 Task: Find connections with filter location Chilmāri with filter topic #Successwith filter profile language English with filter current company Bharat Petroleum Corporation Limited with filter school Seth Jai Prakash Mukand Lal Institute of Engineering & Technology (JMIT) with filter industry Architecture and Planning with filter service category Email Marketing with filter keywords title Computer Animator
Action: Mouse moved to (491, 102)
Screenshot: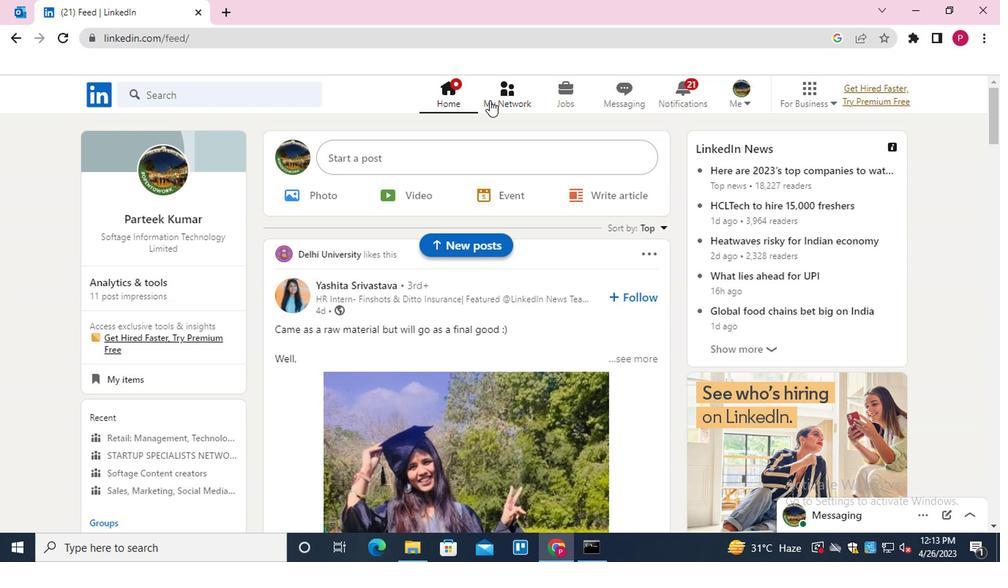 
Action: Mouse pressed left at (491, 102)
Screenshot: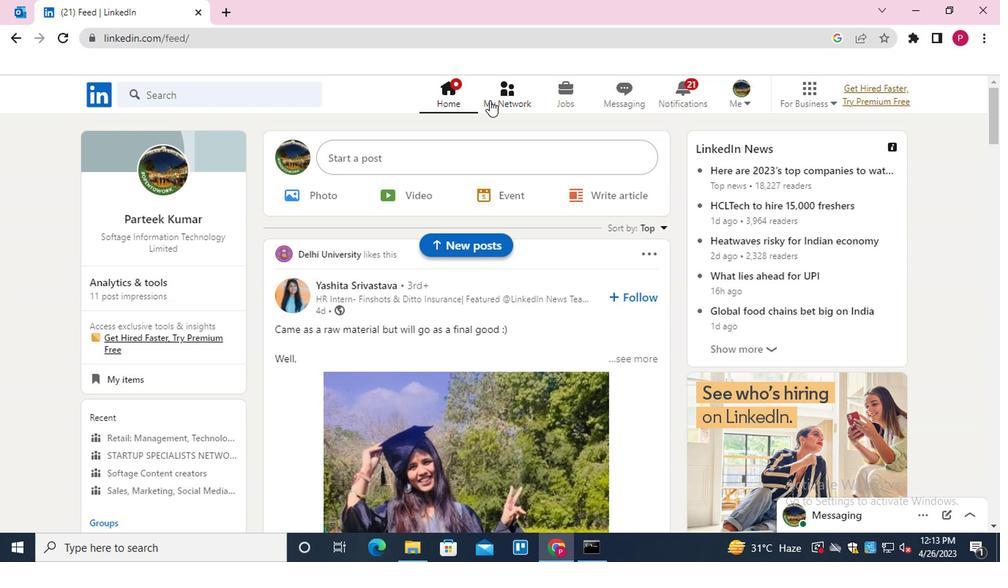 
Action: Mouse moved to (174, 177)
Screenshot: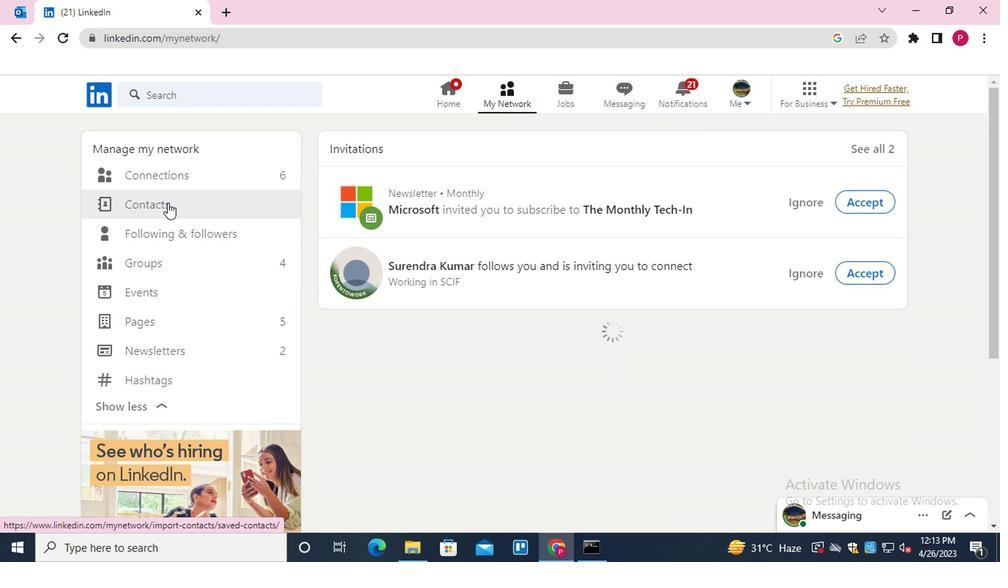 
Action: Mouse pressed left at (174, 177)
Screenshot: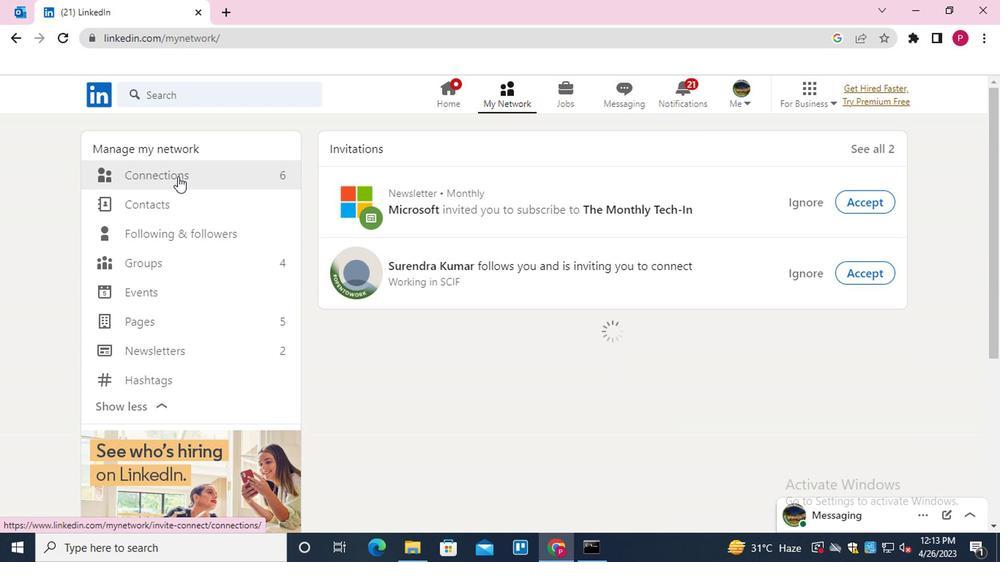 
Action: Mouse moved to (618, 176)
Screenshot: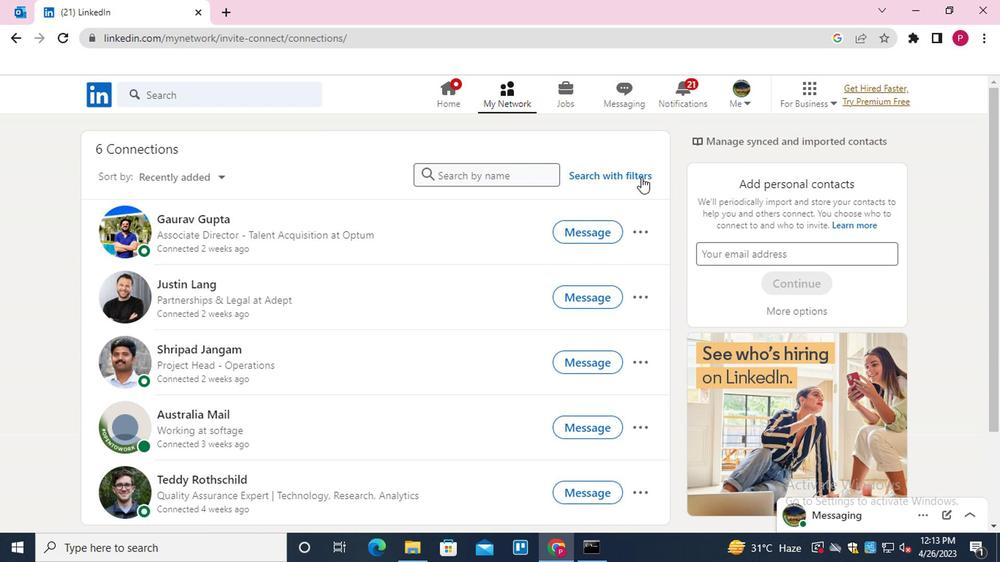 
Action: Mouse pressed left at (618, 176)
Screenshot: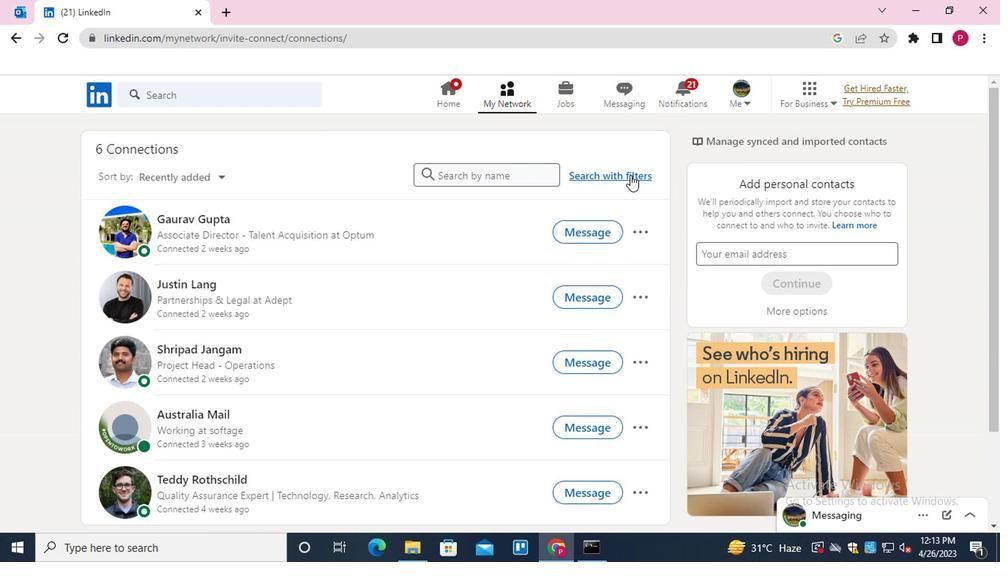 
Action: Mouse moved to (491, 140)
Screenshot: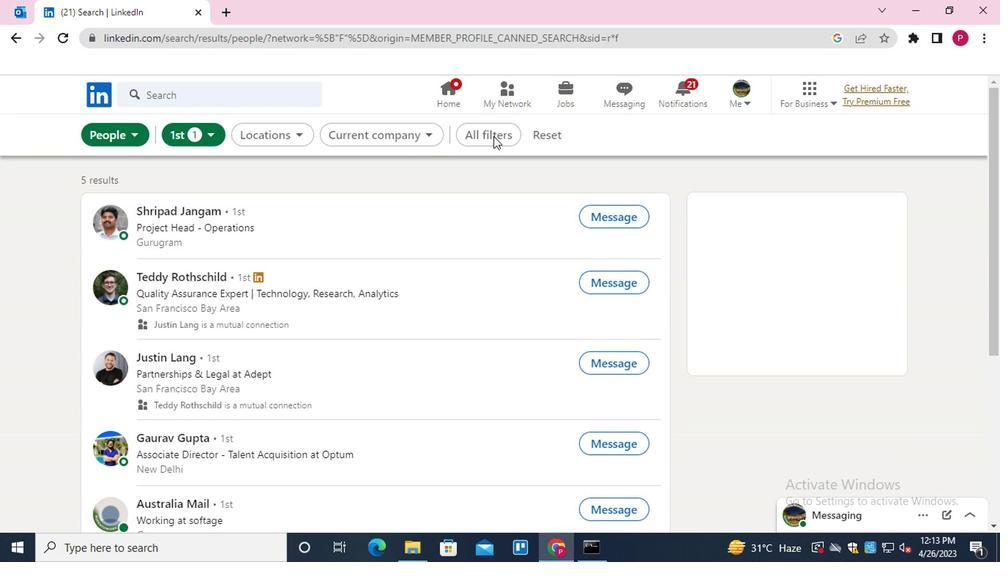 
Action: Mouse pressed left at (491, 140)
Screenshot: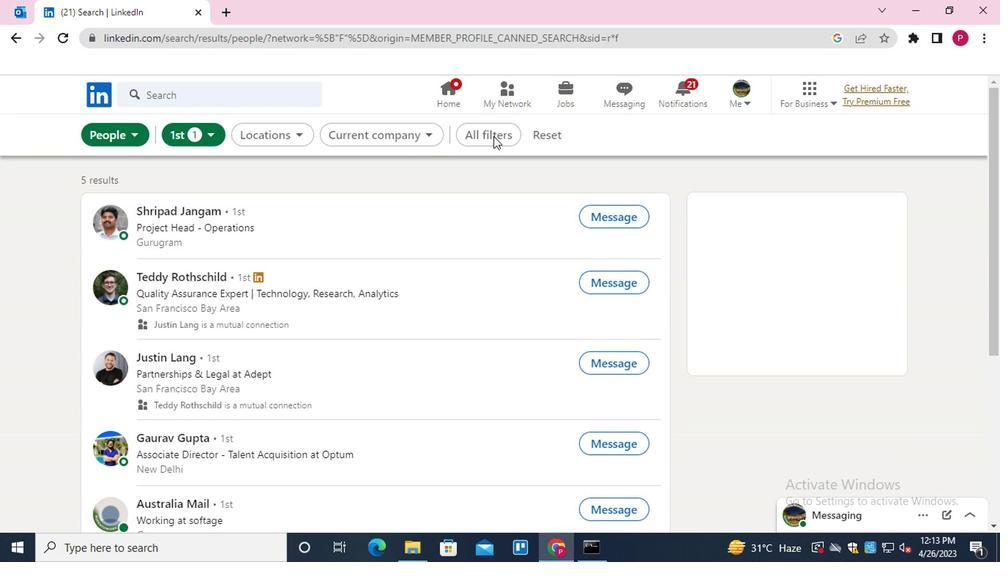 
Action: Mouse moved to (487, 138)
Screenshot: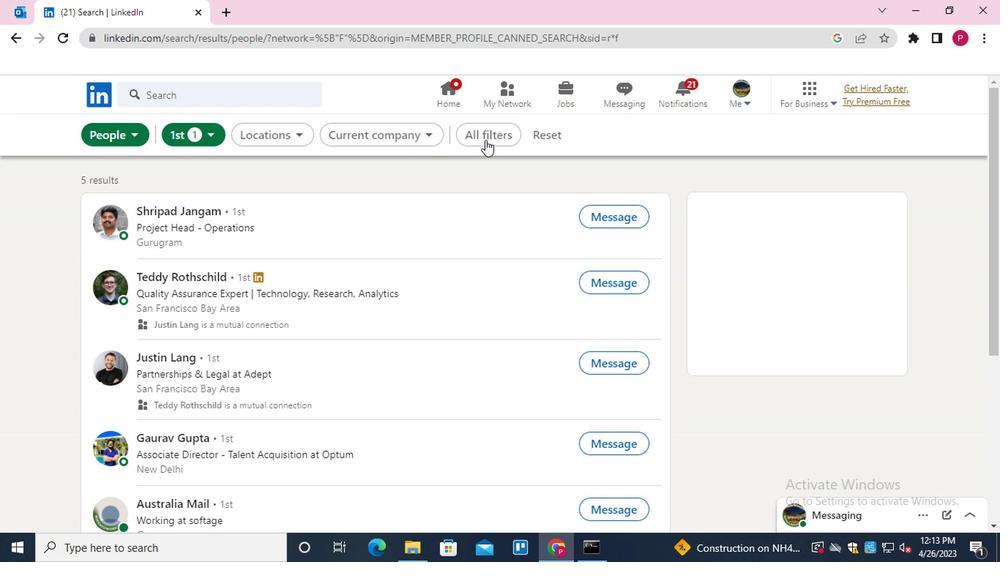 
Action: Mouse pressed left at (487, 138)
Screenshot: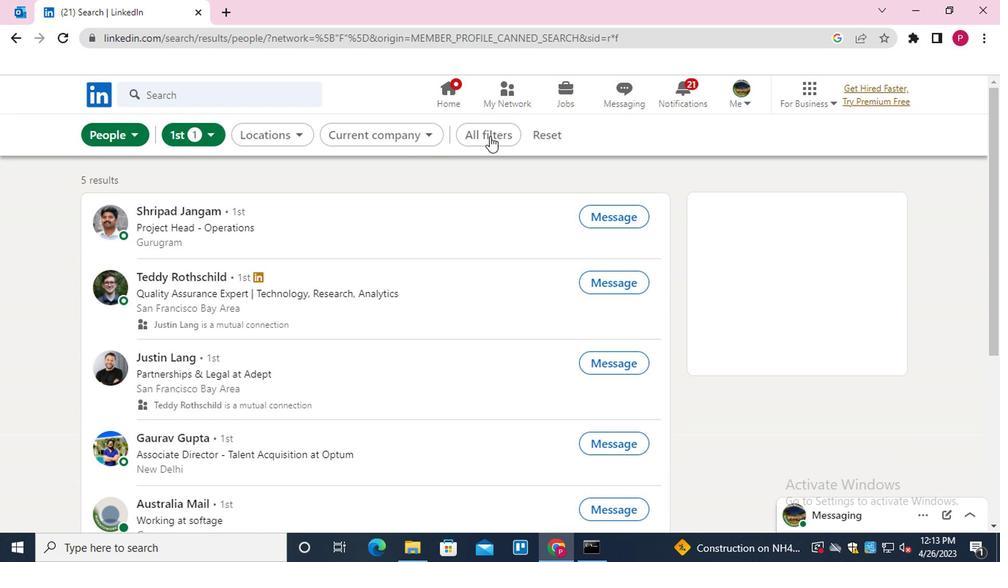 
Action: Mouse moved to (497, 135)
Screenshot: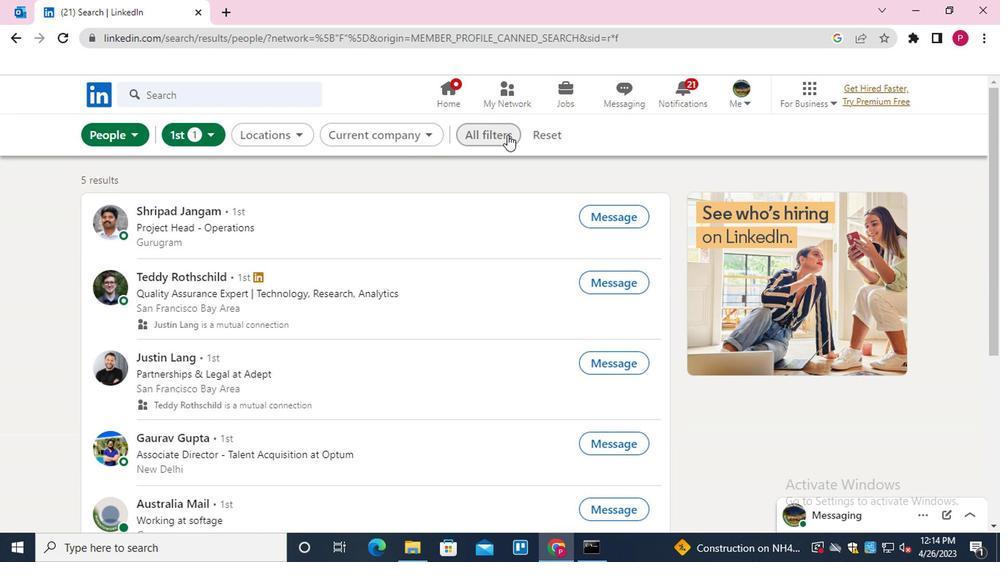 
Action: Mouse pressed left at (497, 135)
Screenshot: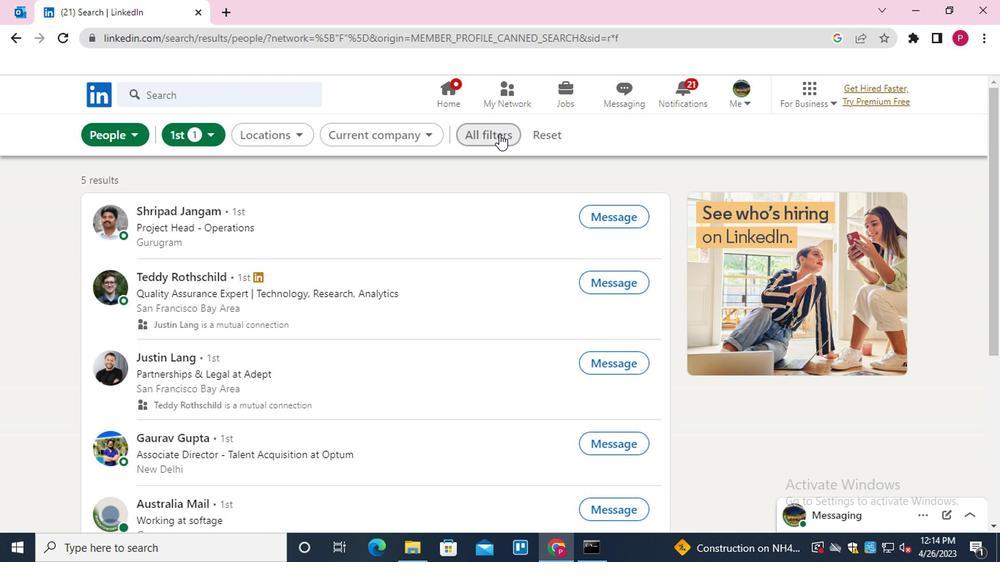 
Action: Mouse moved to (706, 274)
Screenshot: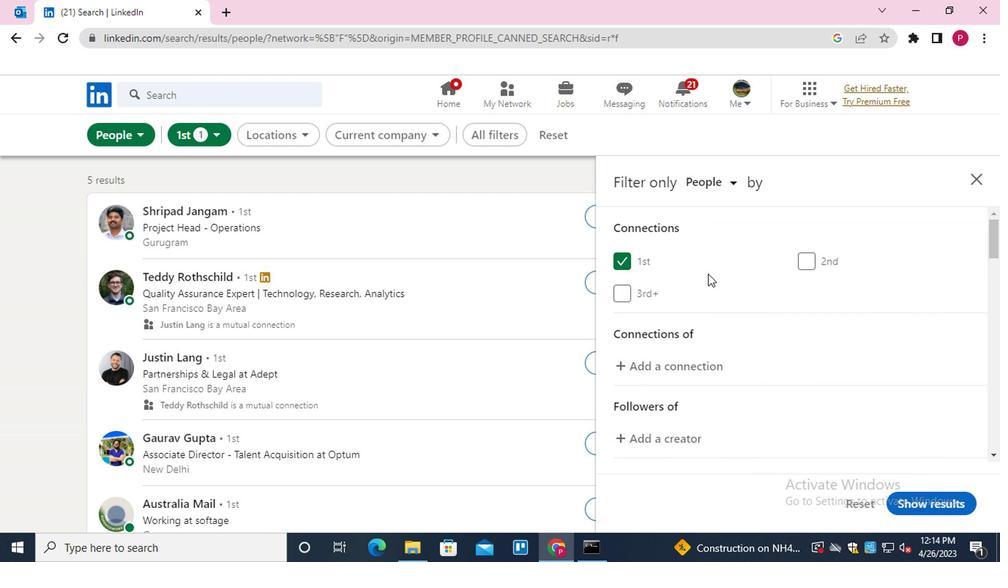 
Action: Mouse scrolled (706, 274) with delta (0, 0)
Screenshot: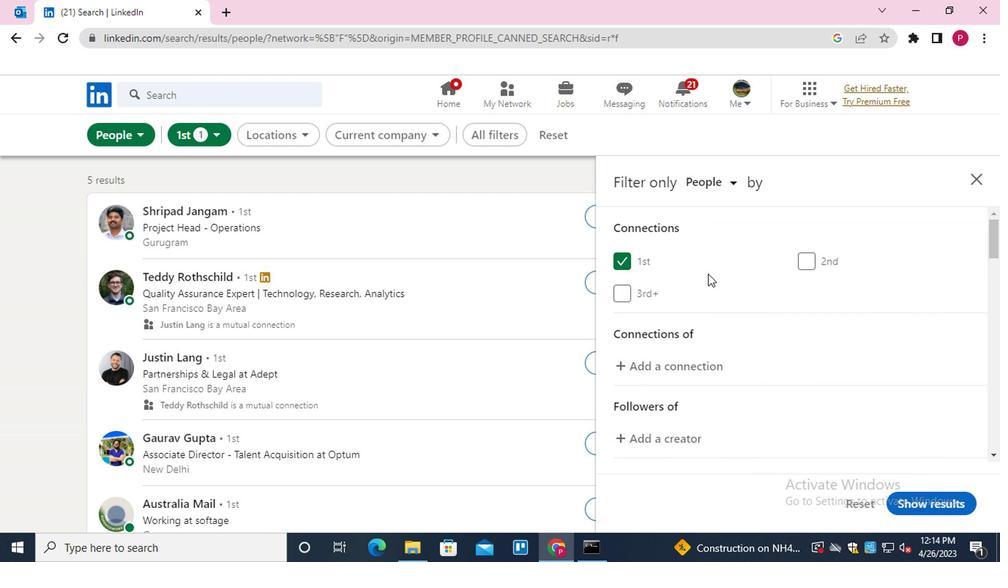 
Action: Mouse moved to (706, 275)
Screenshot: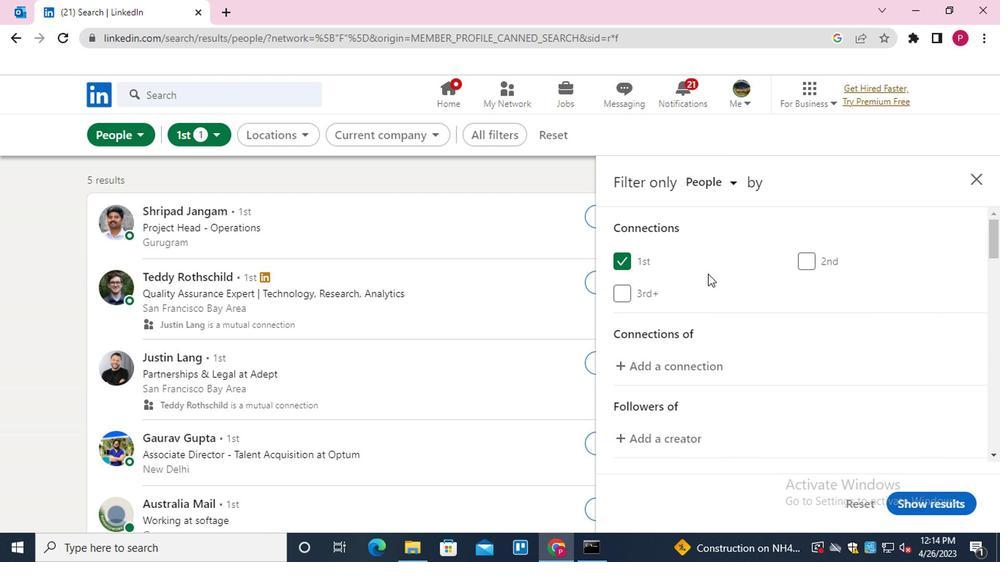 
Action: Mouse scrolled (706, 274) with delta (0, 0)
Screenshot: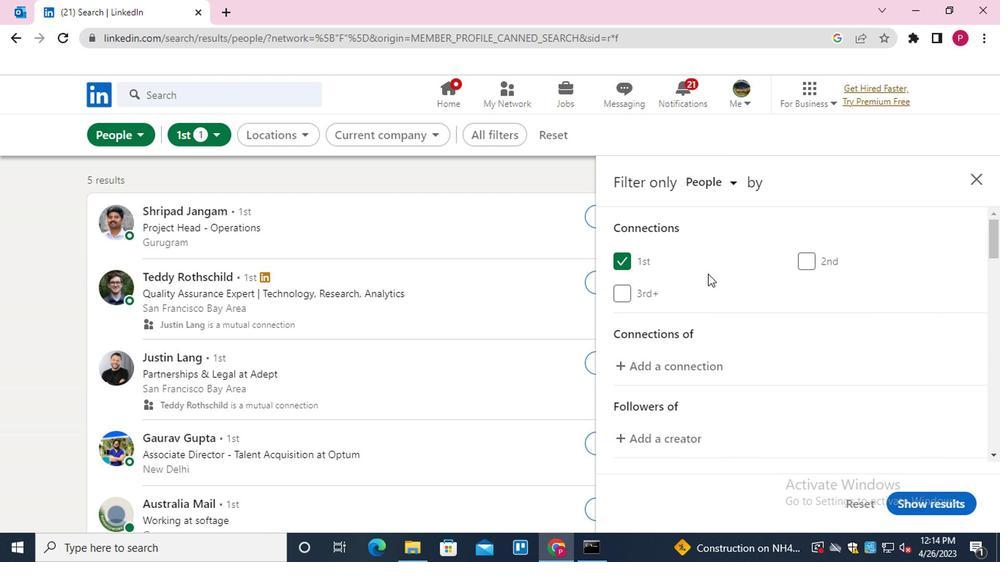 
Action: Mouse moved to (750, 357)
Screenshot: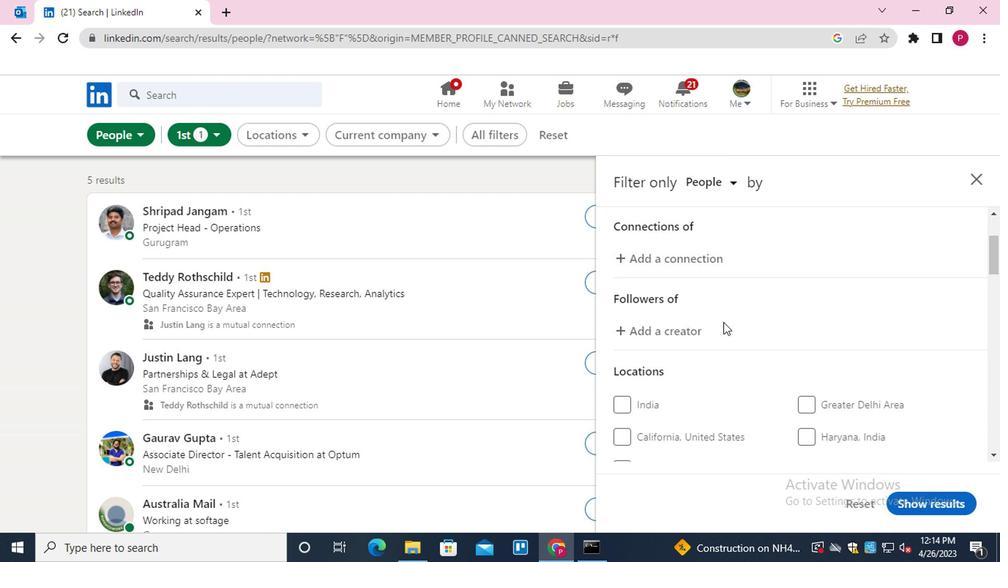 
Action: Mouse scrolled (750, 356) with delta (0, -1)
Screenshot: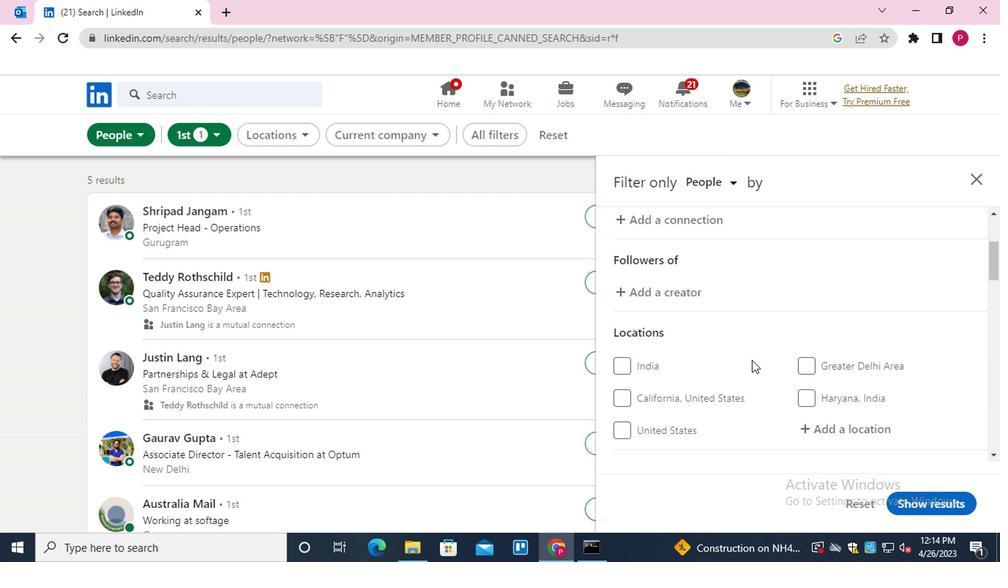 
Action: Mouse moved to (825, 354)
Screenshot: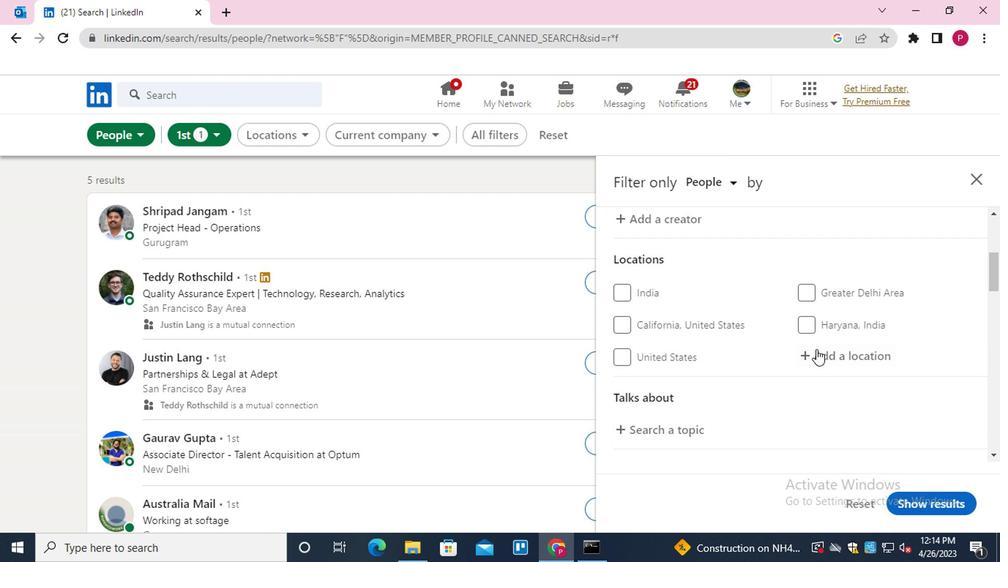 
Action: Mouse pressed left at (825, 354)
Screenshot: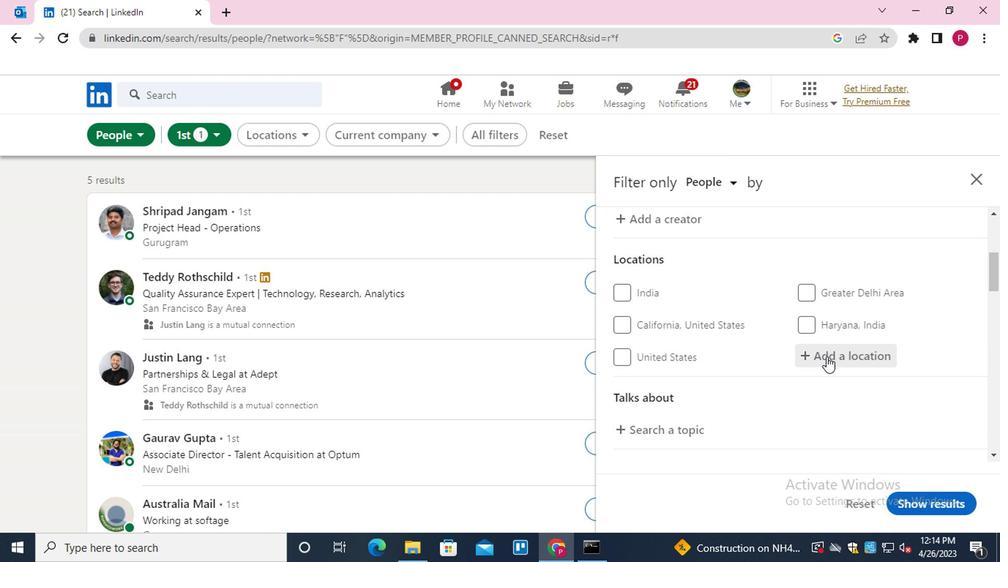 
Action: Key pressed <Key.shift>CHILMARI
Screenshot: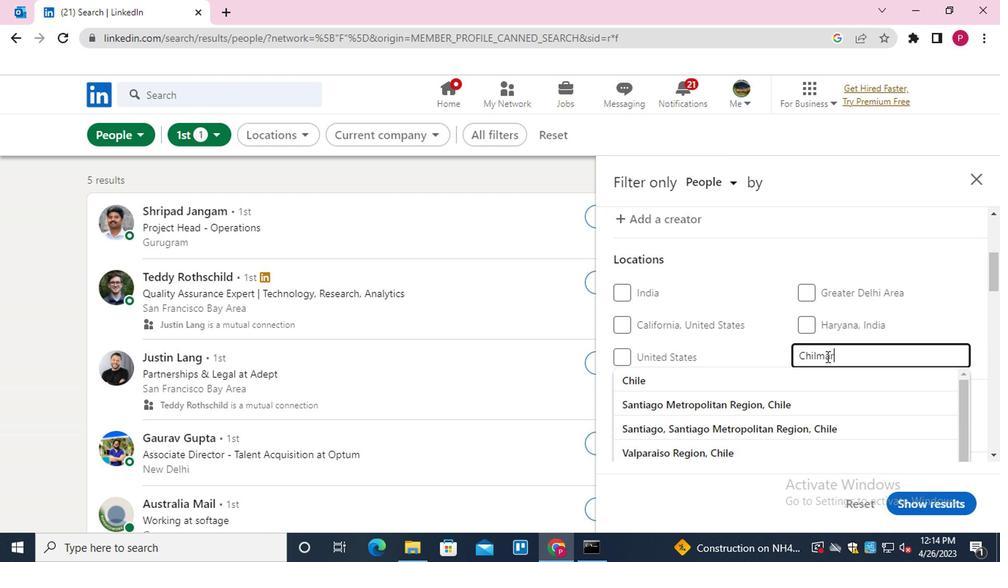 
Action: Mouse moved to (795, 390)
Screenshot: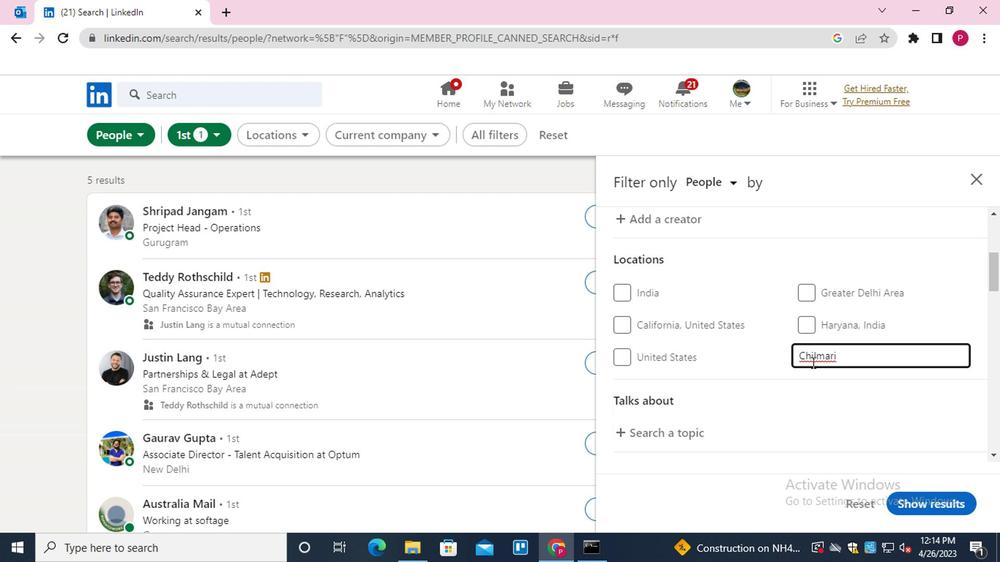 
Action: Mouse scrolled (795, 390) with delta (0, 0)
Screenshot: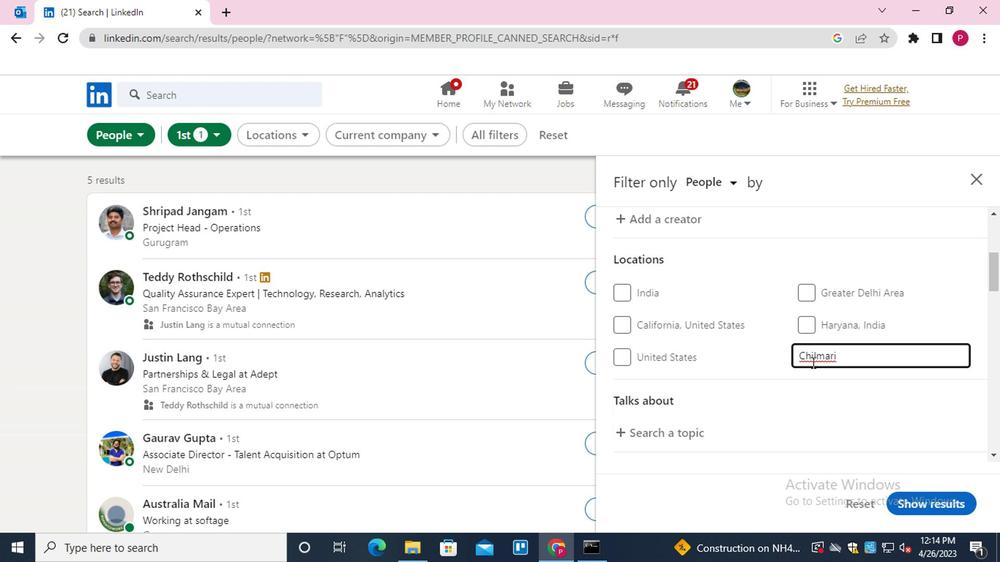 
Action: Mouse moved to (794, 392)
Screenshot: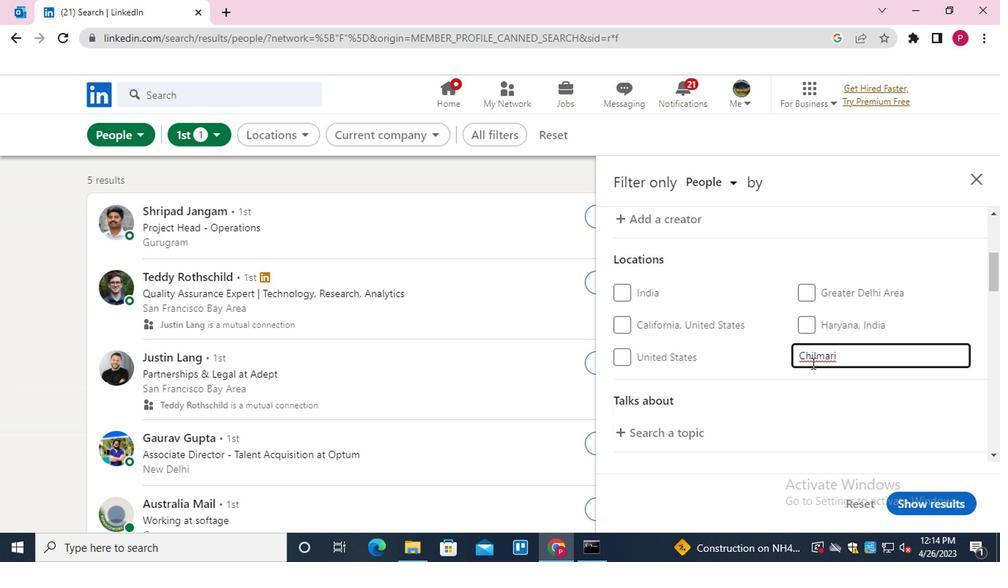 
Action: Mouse scrolled (794, 392) with delta (0, 0)
Screenshot: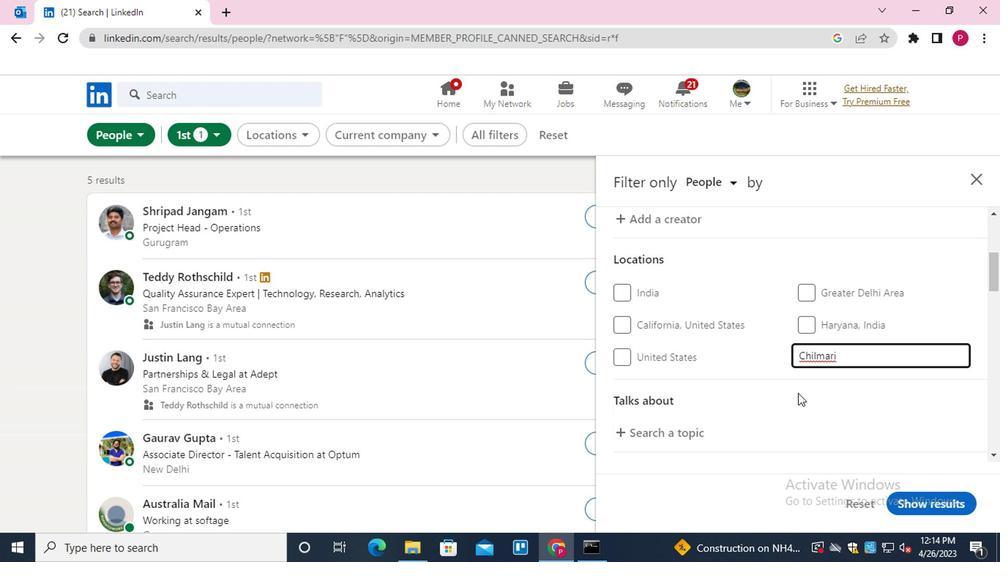 
Action: Mouse moved to (687, 289)
Screenshot: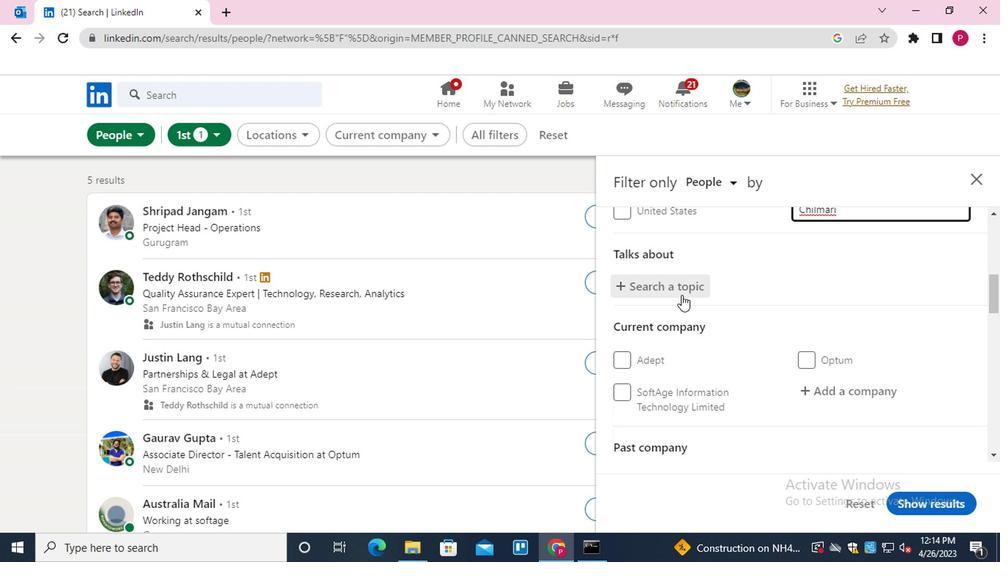 
Action: Mouse pressed left at (687, 289)
Screenshot: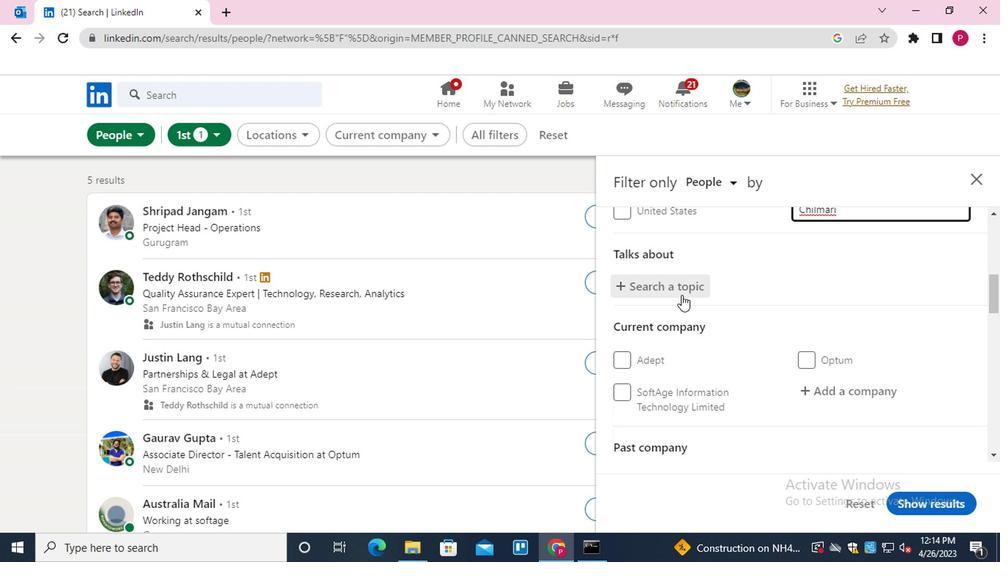 
Action: Key pressed SUCESS<Key.down><Key.down><Key.down><Key.down><Key.enter>
Screenshot: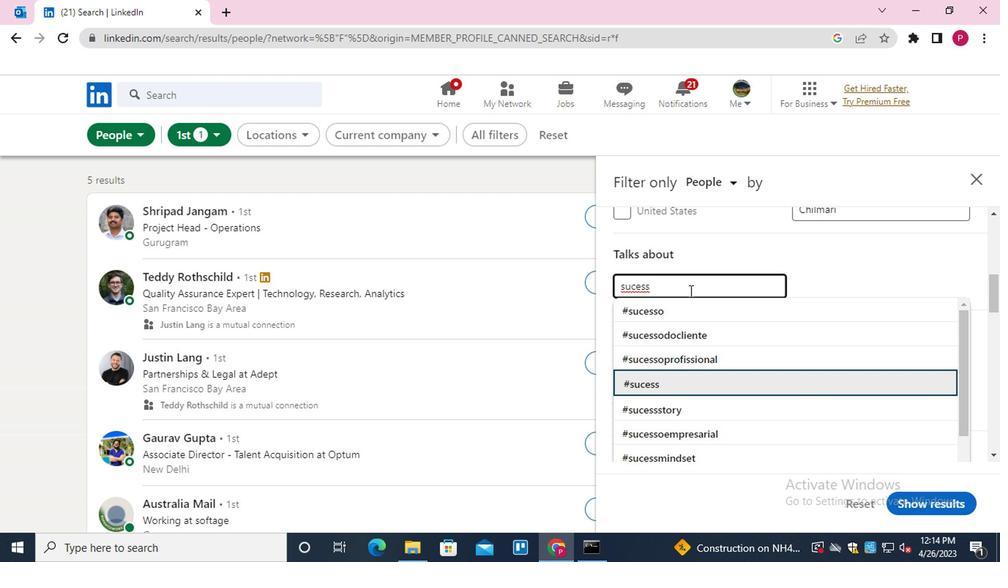 
Action: Mouse scrolled (687, 288) with delta (0, -1)
Screenshot: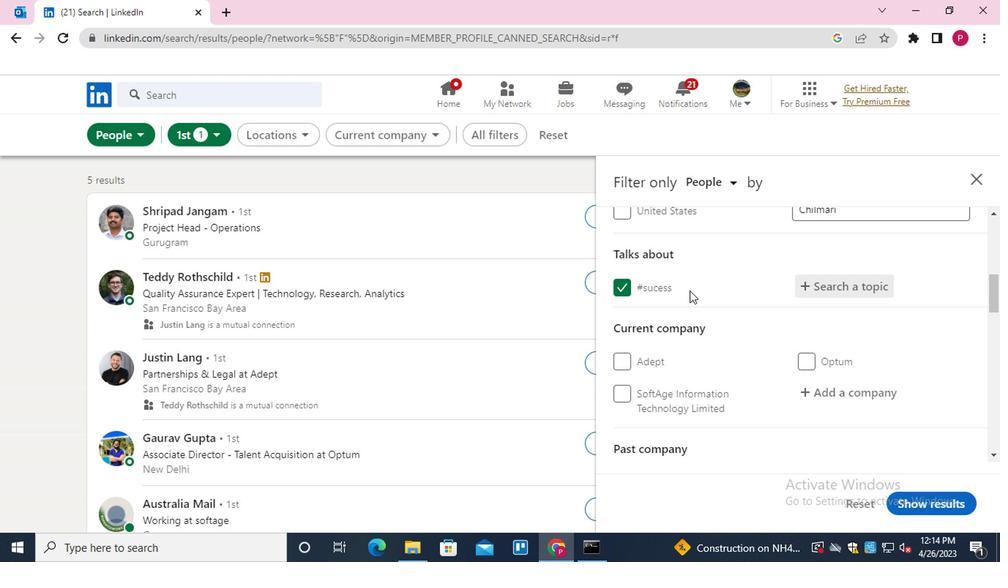 
Action: Mouse scrolled (687, 288) with delta (0, -1)
Screenshot: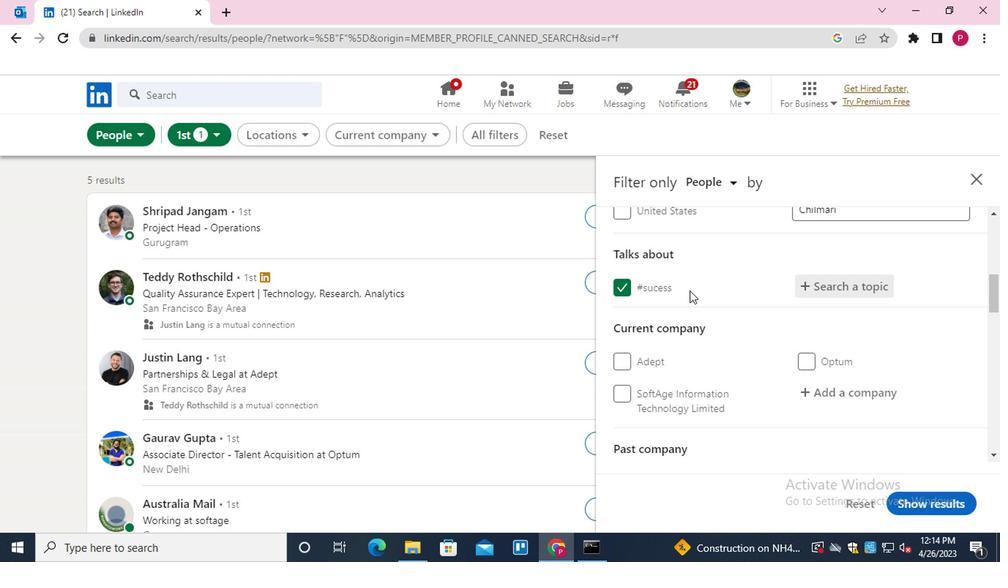 
Action: Mouse moved to (836, 247)
Screenshot: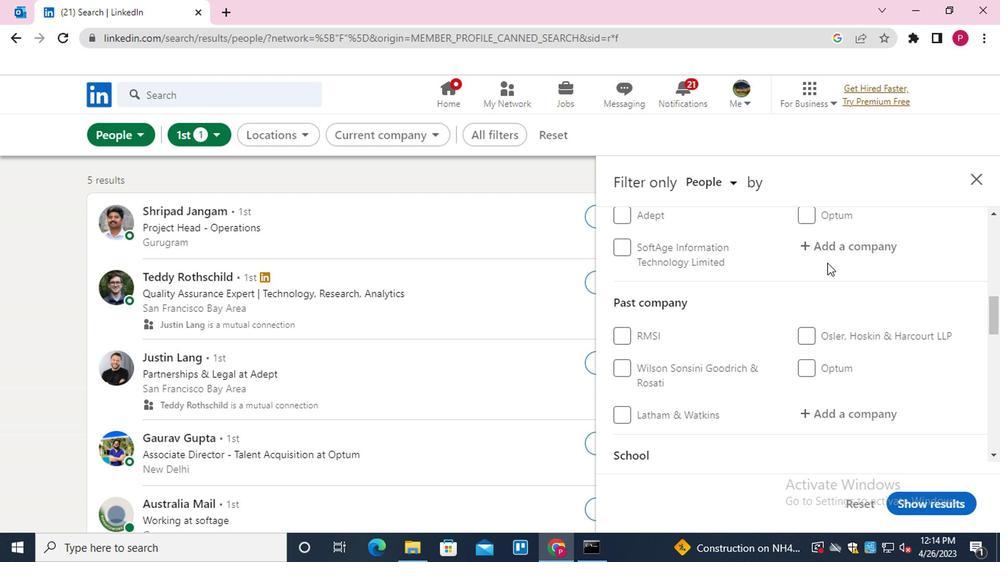 
Action: Mouse pressed left at (836, 247)
Screenshot: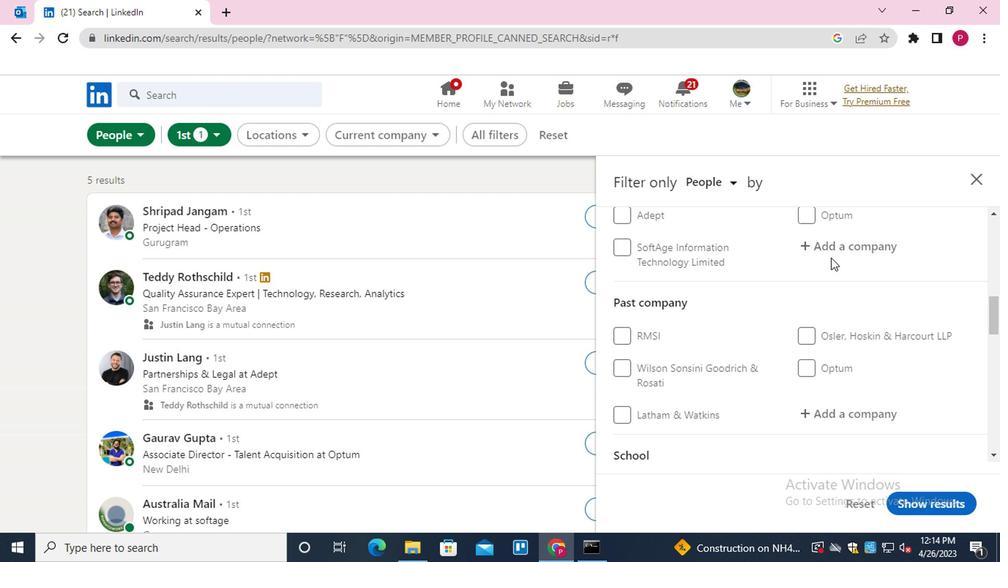 
Action: Key pressed <Key.shift>BHARAT<Key.space><Key.shift>PE<Key.down><Key.enter>
Screenshot: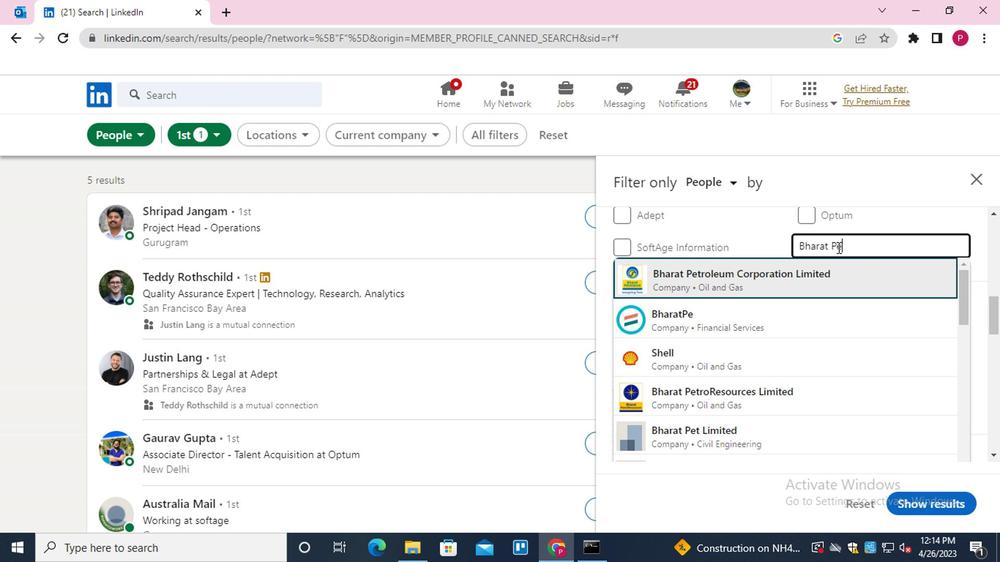 
Action: Mouse moved to (777, 292)
Screenshot: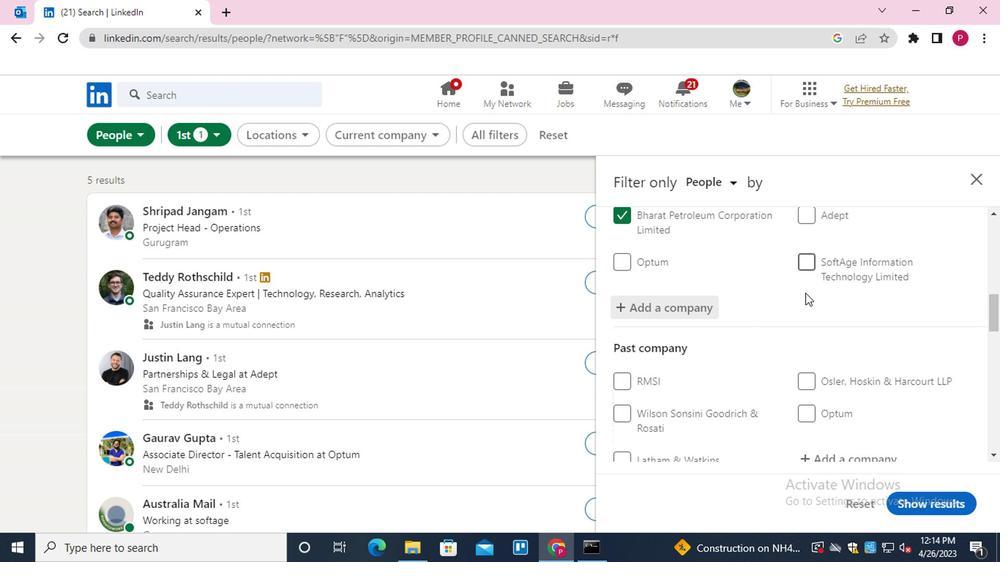 
Action: Mouse scrolled (777, 291) with delta (0, 0)
Screenshot: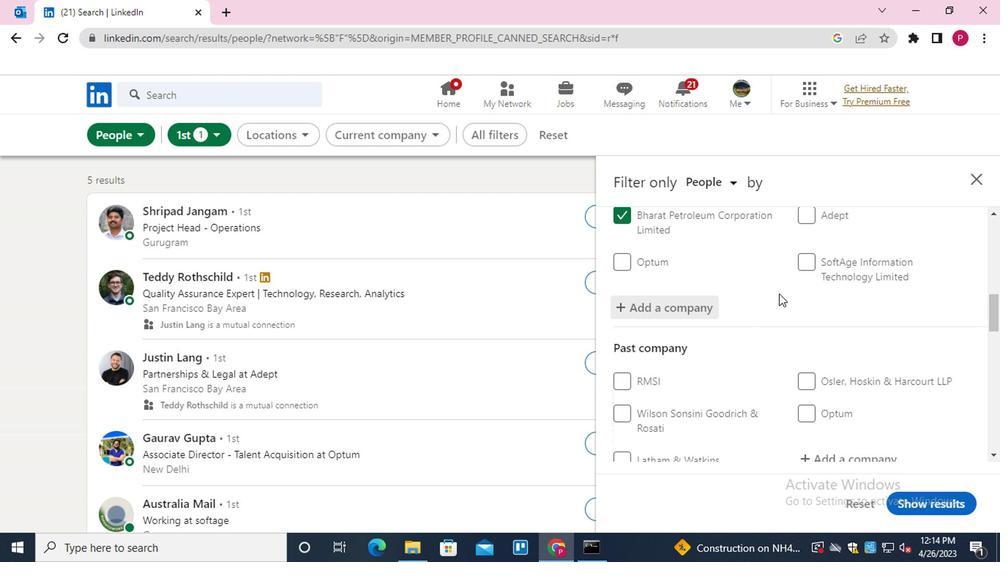 
Action: Mouse scrolled (777, 291) with delta (0, 0)
Screenshot: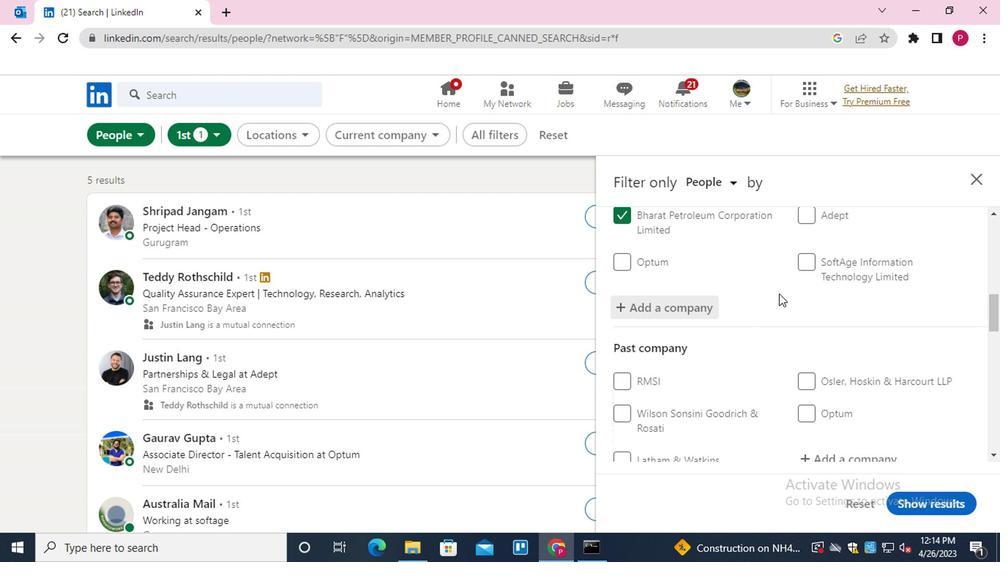 
Action: Mouse scrolled (777, 291) with delta (0, 0)
Screenshot: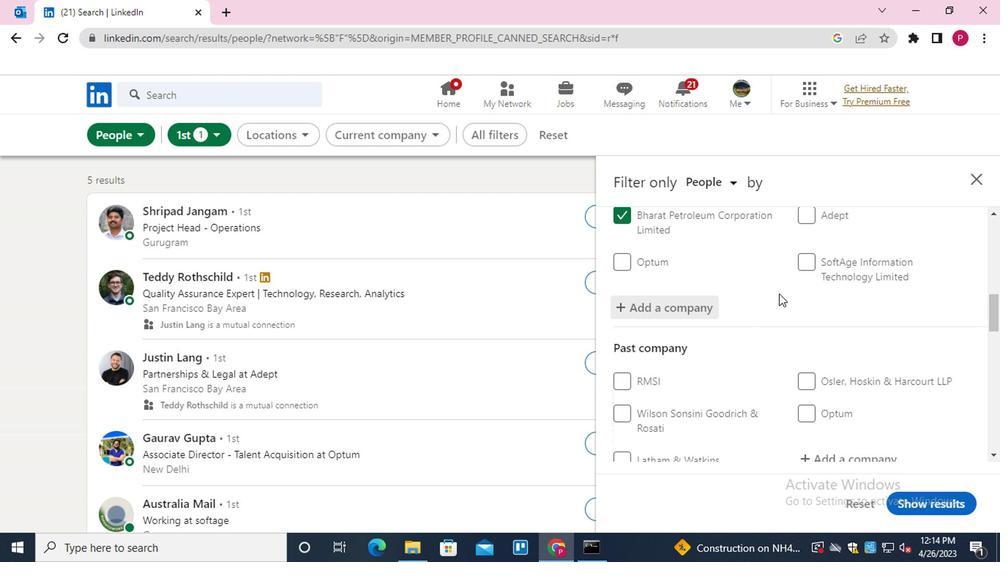 
Action: Mouse scrolled (777, 291) with delta (0, 0)
Screenshot: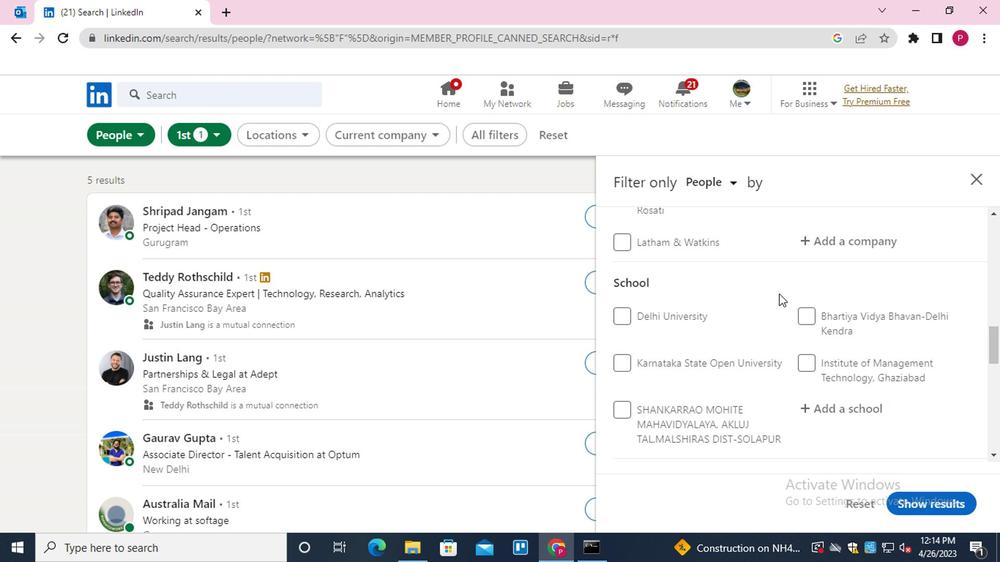 
Action: Mouse scrolled (777, 291) with delta (0, 0)
Screenshot: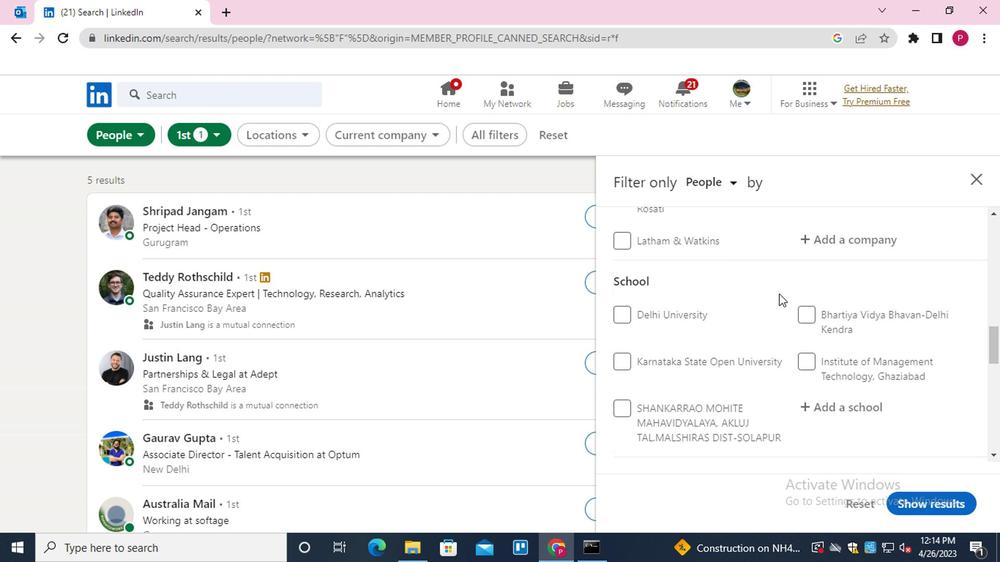 
Action: Mouse moved to (829, 265)
Screenshot: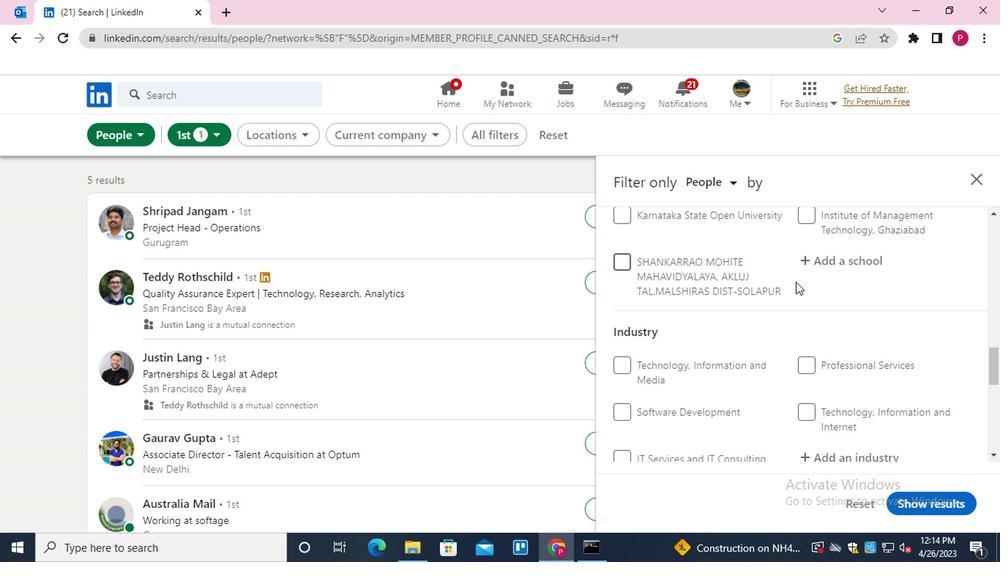 
Action: Mouse pressed left at (829, 265)
Screenshot: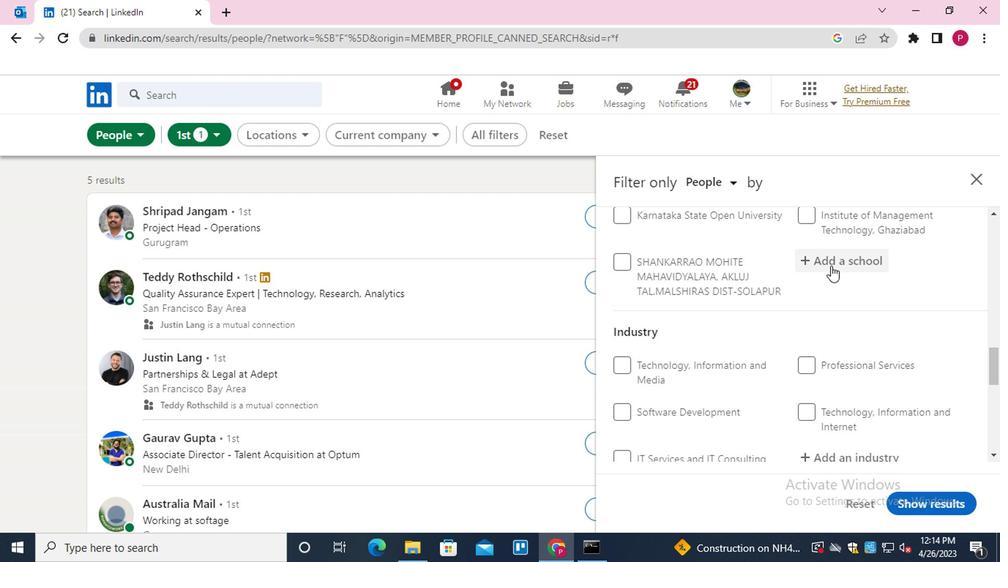 
Action: Key pressed <Key.shift>SETH<Key.space>
Screenshot: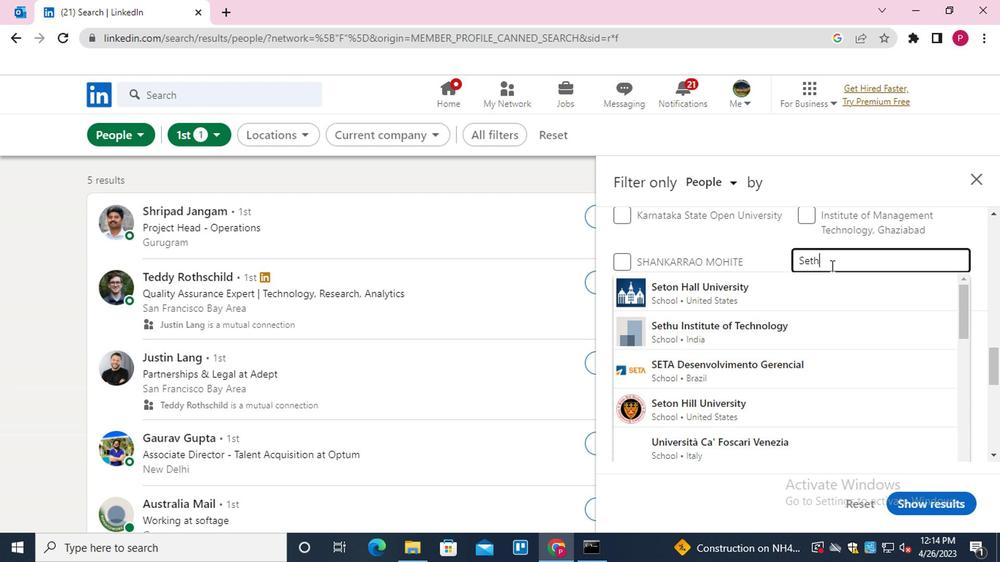 
Action: Mouse moved to (799, 341)
Screenshot: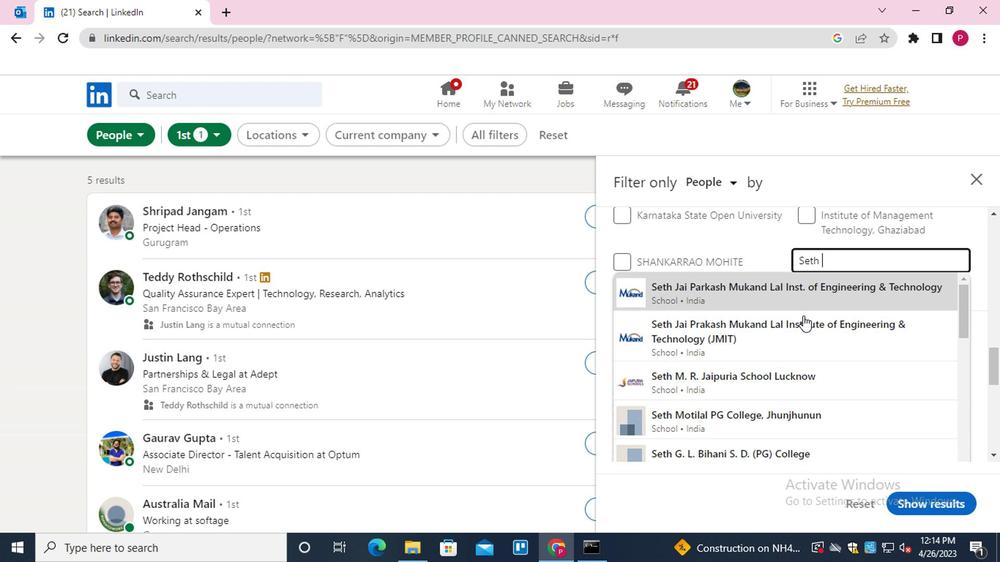 
Action: Mouse pressed left at (799, 341)
Screenshot: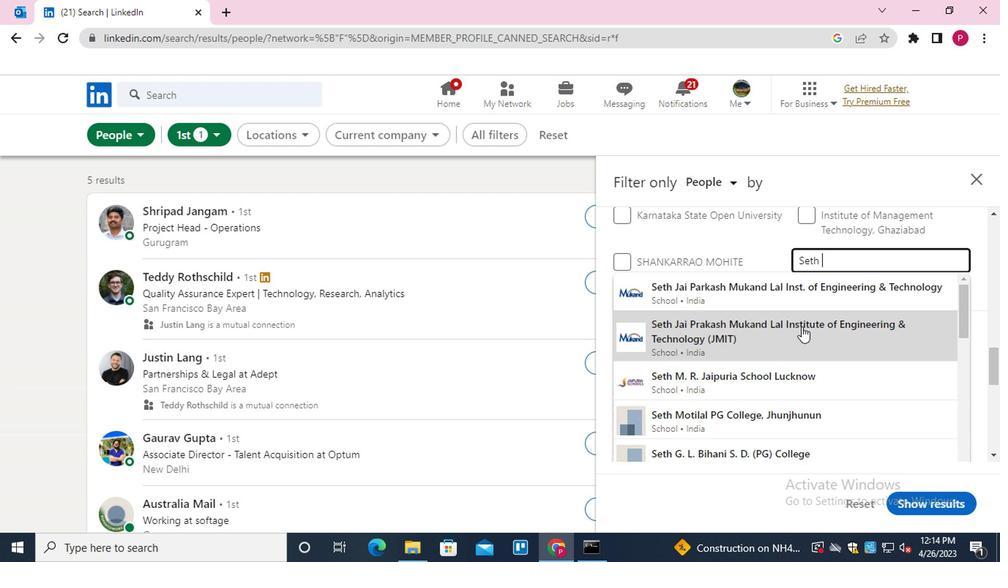 
Action: Mouse moved to (767, 322)
Screenshot: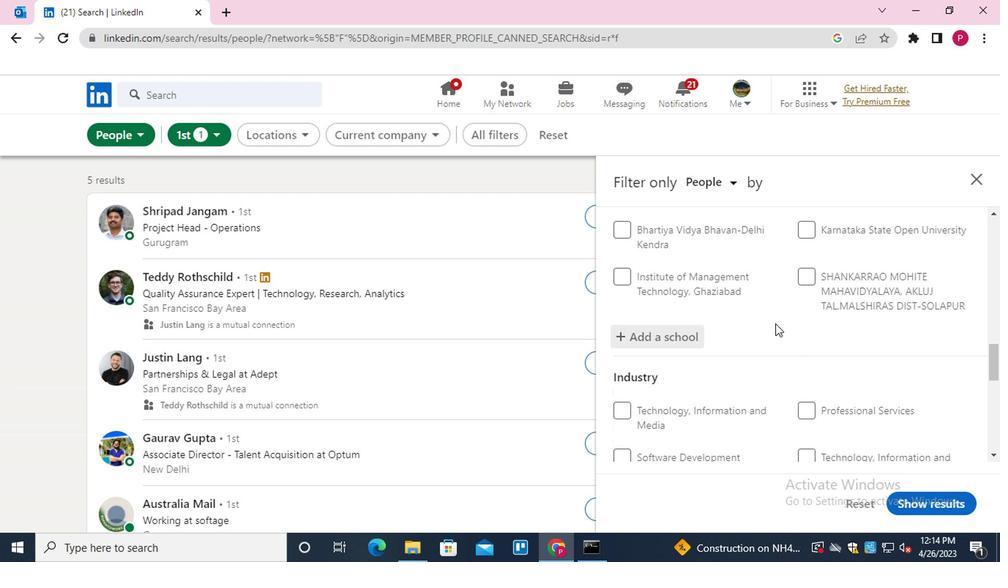 
Action: Mouse scrolled (767, 321) with delta (0, 0)
Screenshot: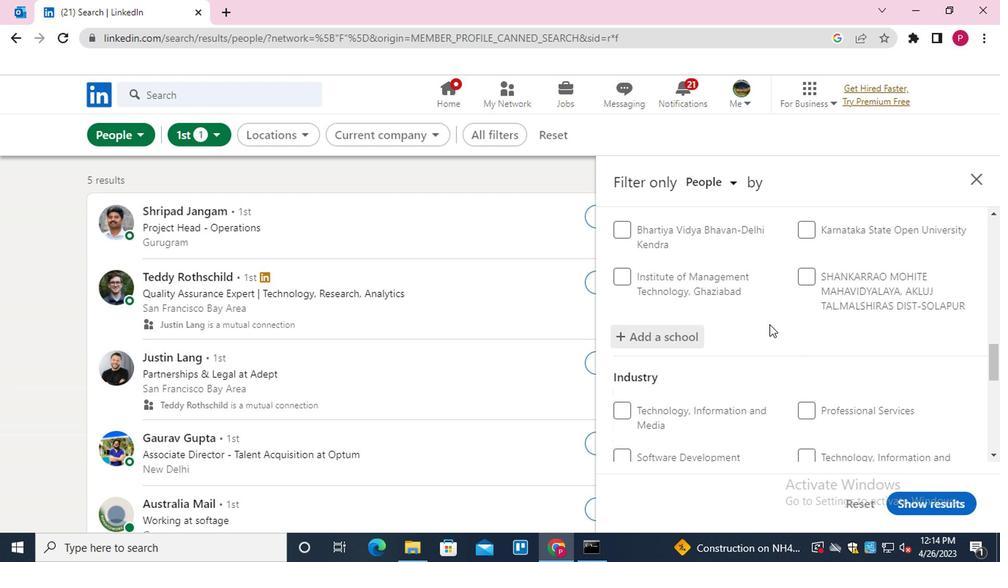
Action: Mouse moved to (849, 389)
Screenshot: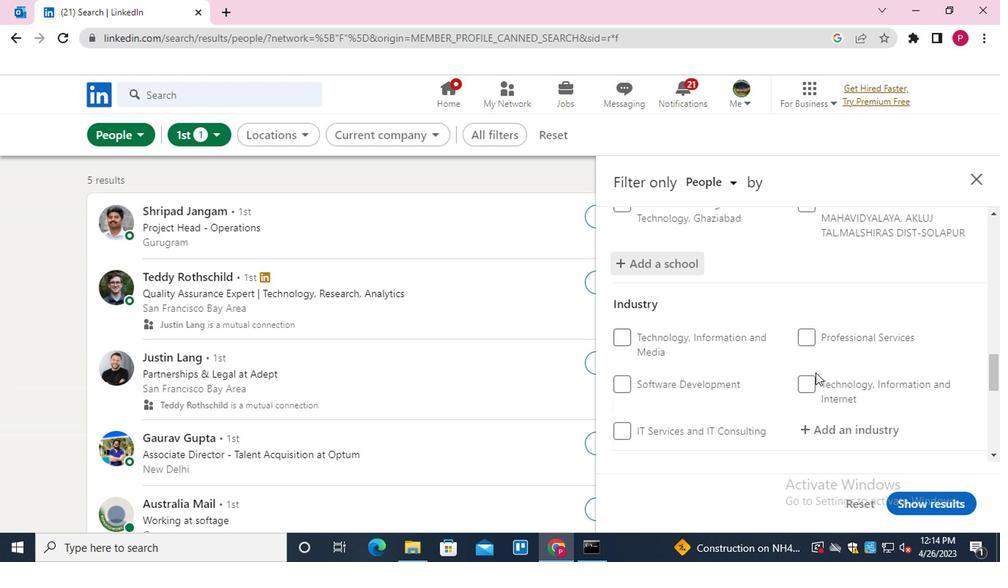 
Action: Mouse scrolled (849, 388) with delta (0, 0)
Screenshot: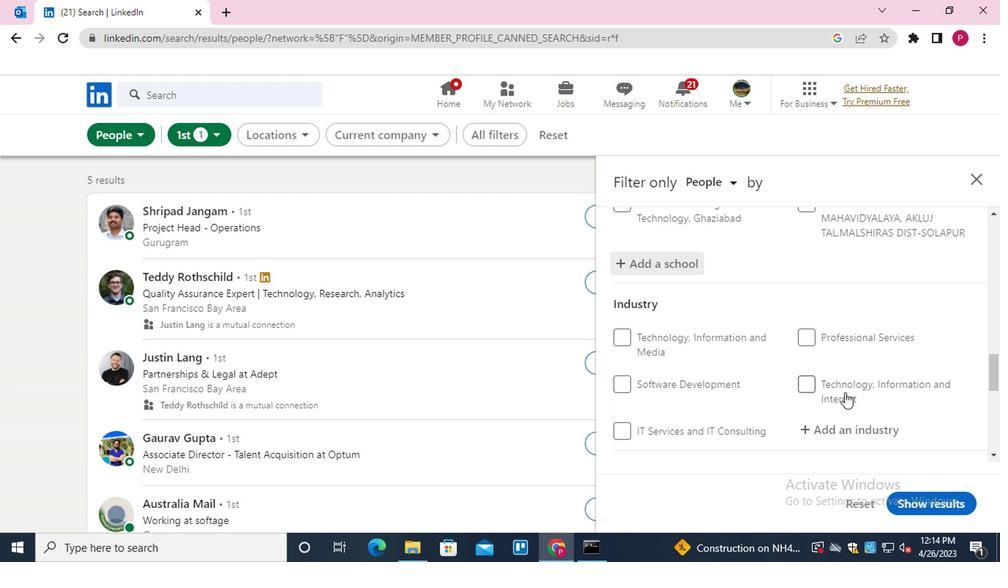 
Action: Mouse scrolled (849, 388) with delta (0, 0)
Screenshot: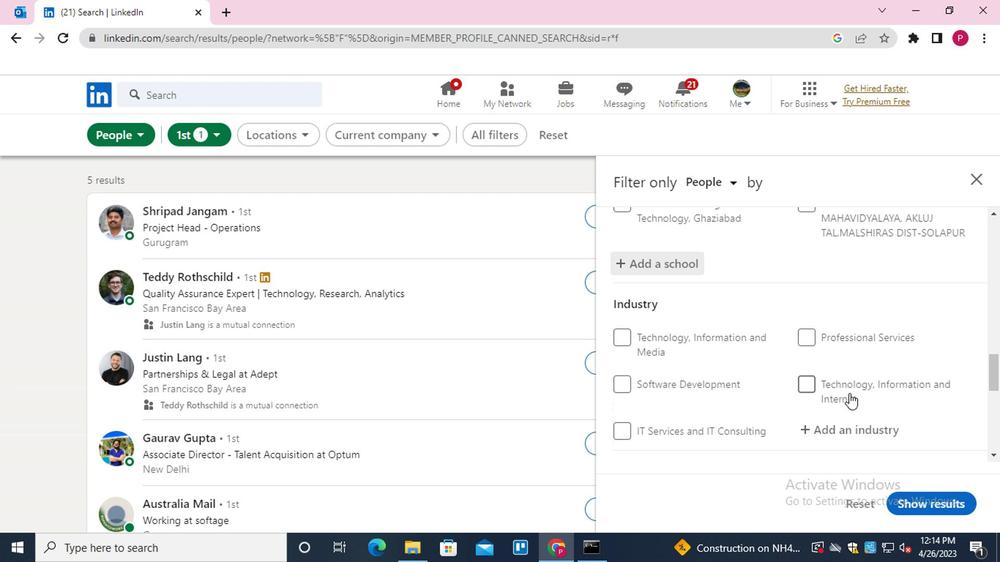 
Action: Mouse moved to (861, 284)
Screenshot: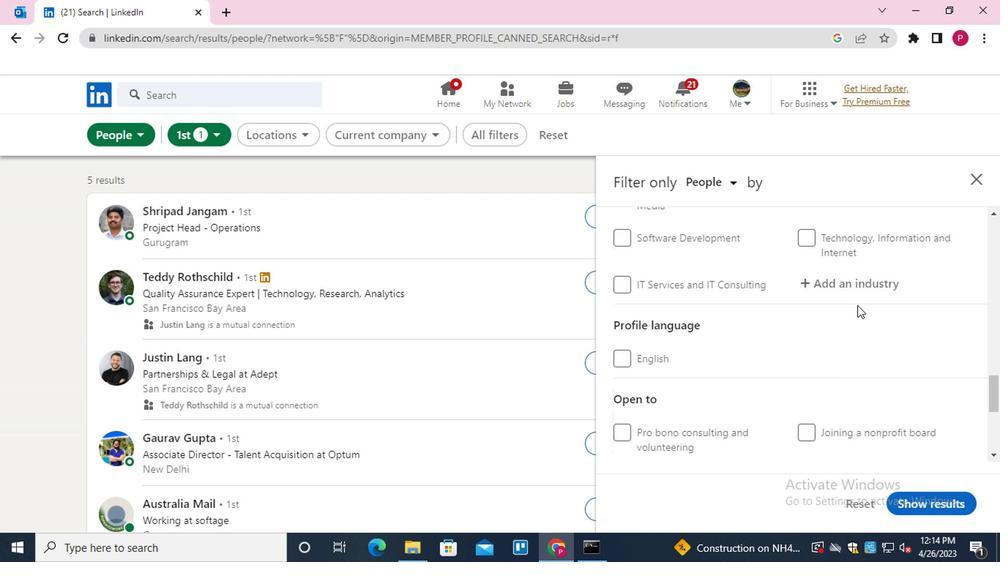 
Action: Mouse pressed left at (861, 284)
Screenshot: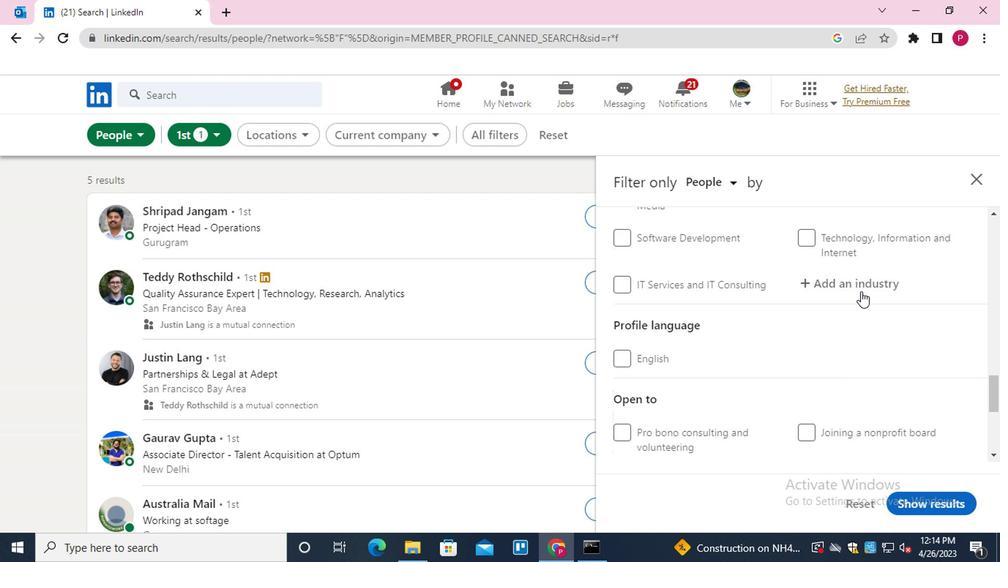 
Action: Key pressed <Key.shift>ARCHIT<Key.down><Key.enter>
Screenshot: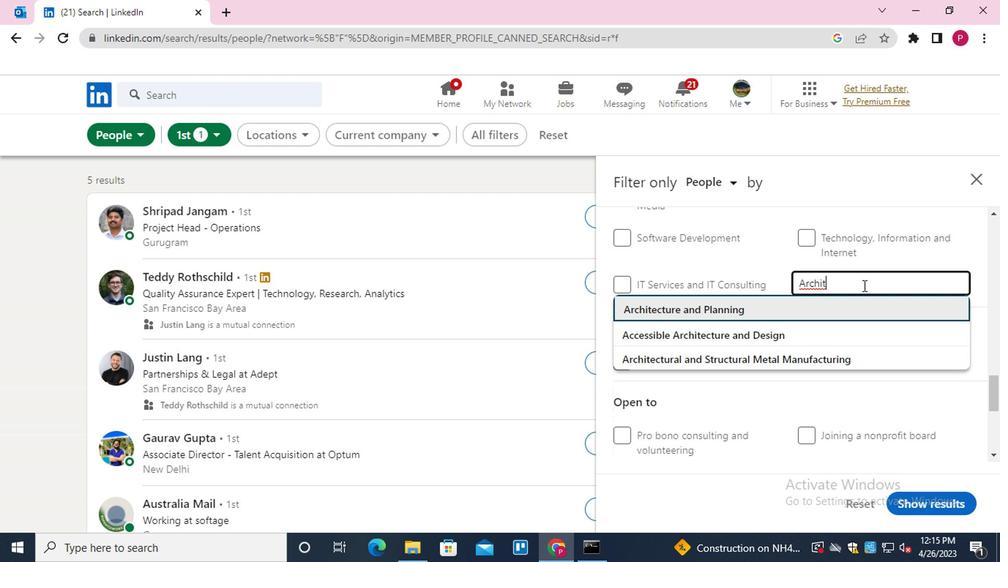 
Action: Mouse moved to (863, 290)
Screenshot: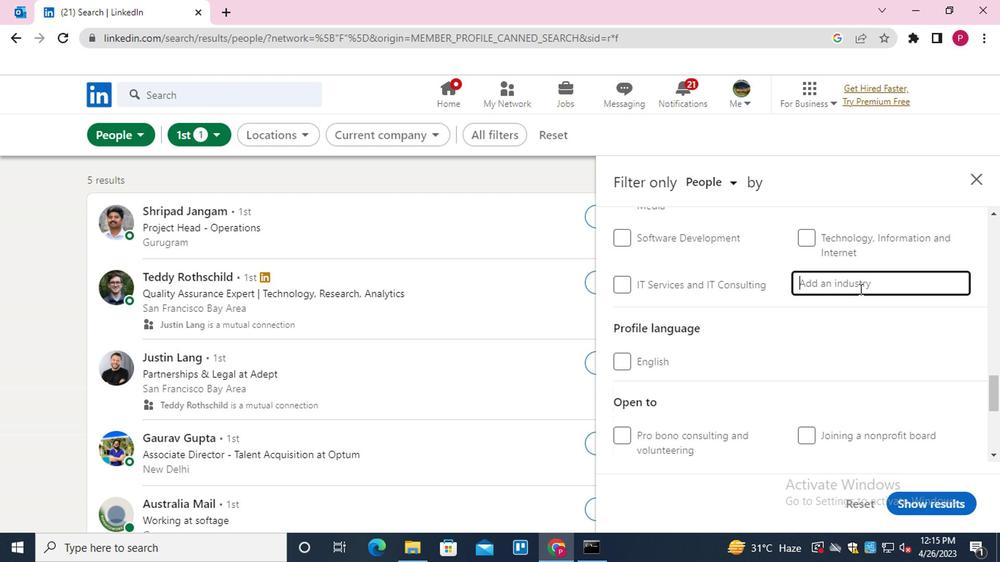 
Action: Mouse scrolled (863, 289) with delta (0, 0)
Screenshot: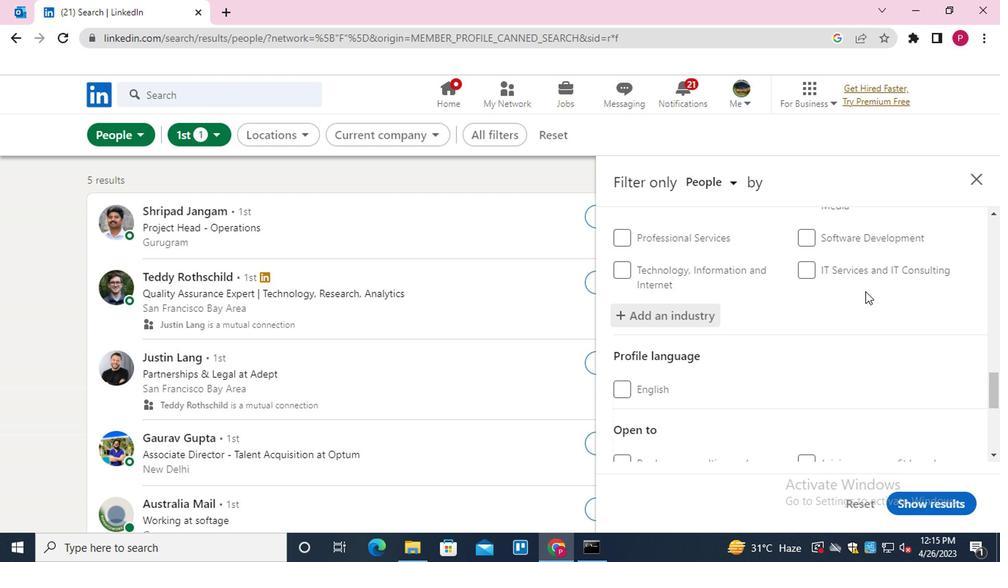
Action: Mouse scrolled (863, 289) with delta (0, 0)
Screenshot: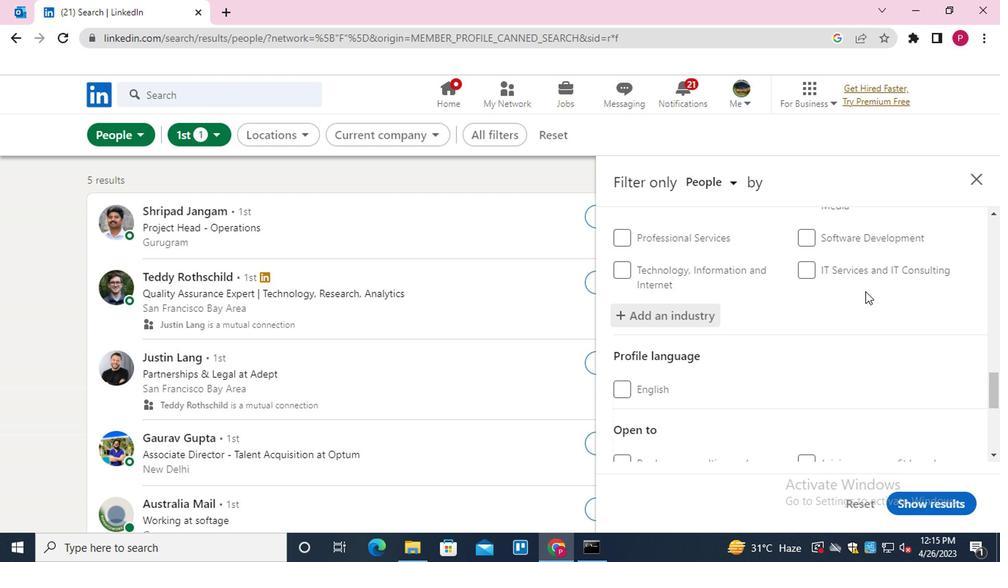 
Action: Mouse moved to (655, 251)
Screenshot: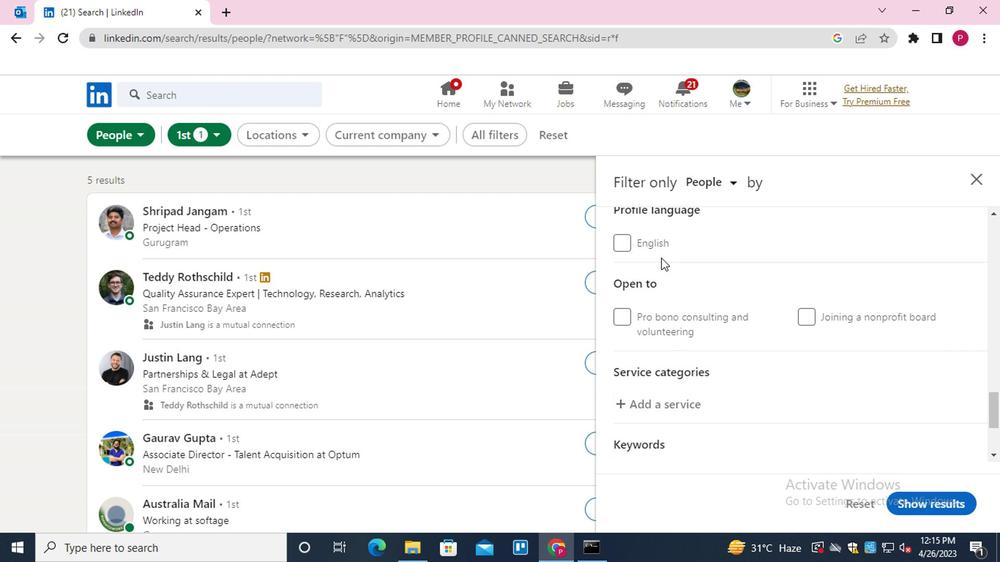 
Action: Mouse pressed left at (655, 251)
Screenshot: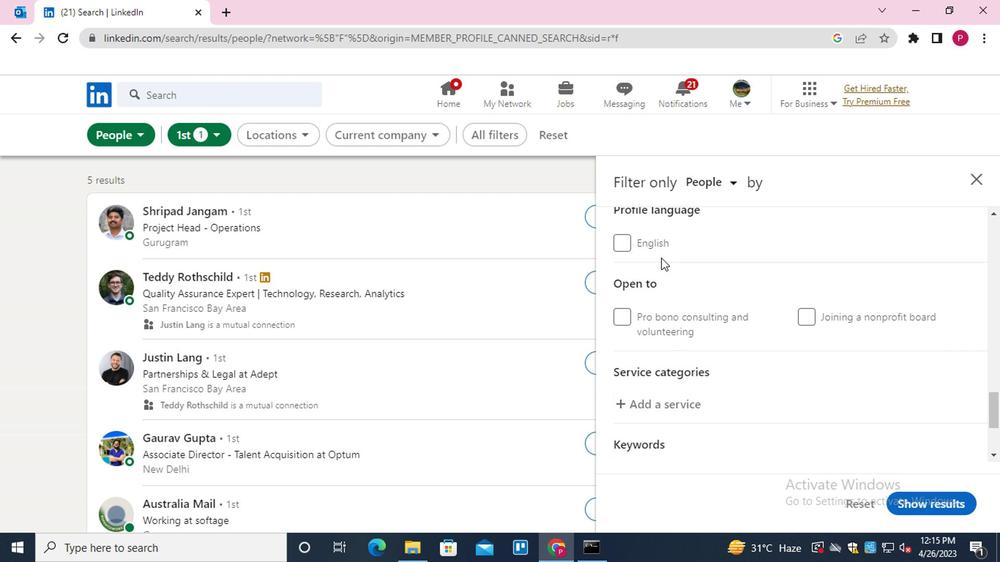 
Action: Mouse moved to (629, 233)
Screenshot: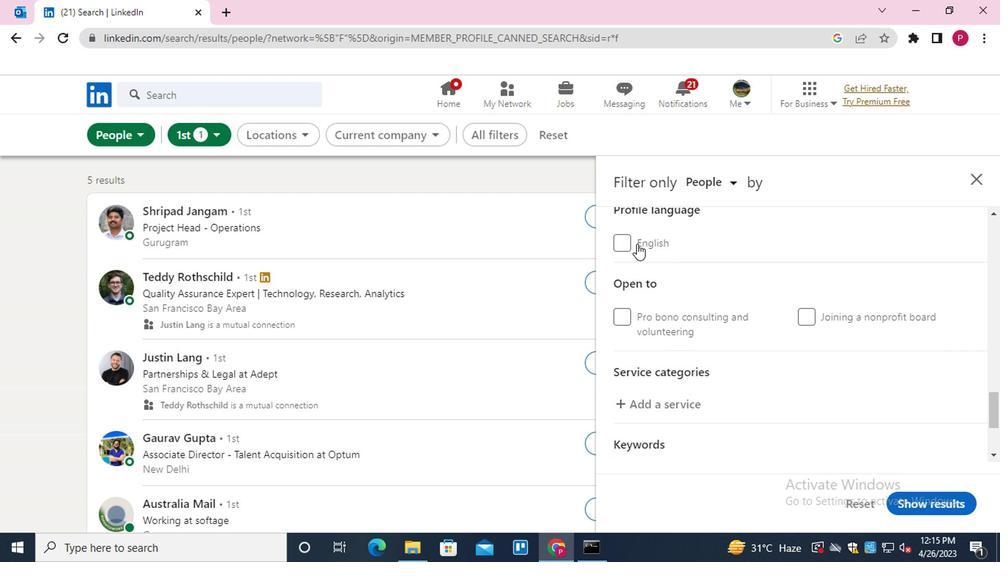 
Action: Mouse pressed left at (629, 233)
Screenshot: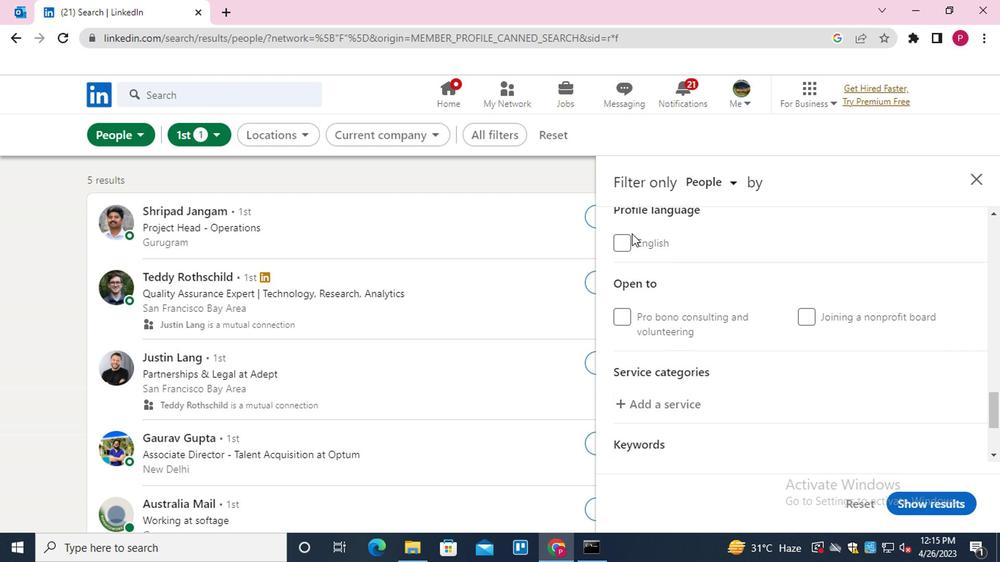 
Action: Mouse moved to (629, 247)
Screenshot: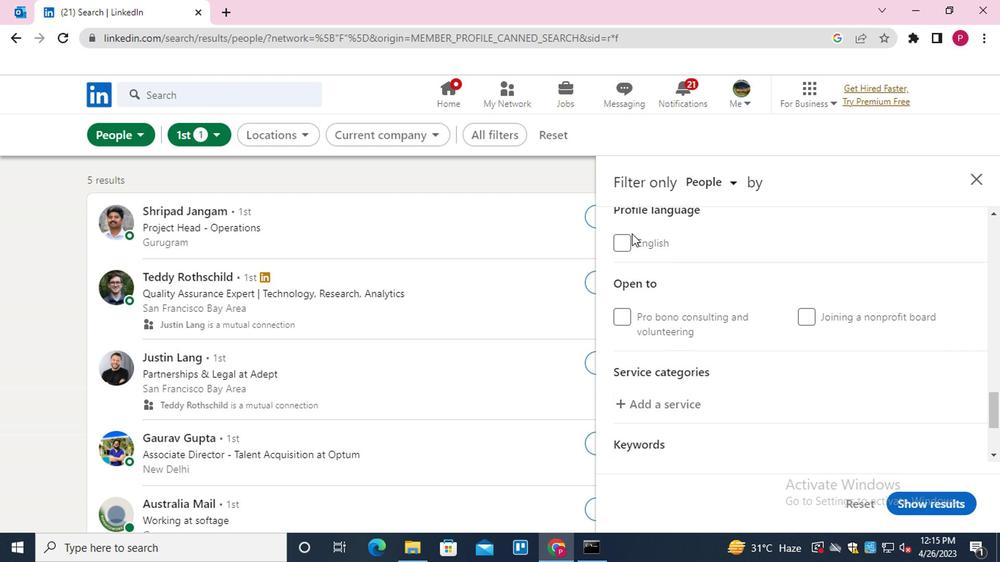 
Action: Mouse pressed left at (629, 247)
Screenshot: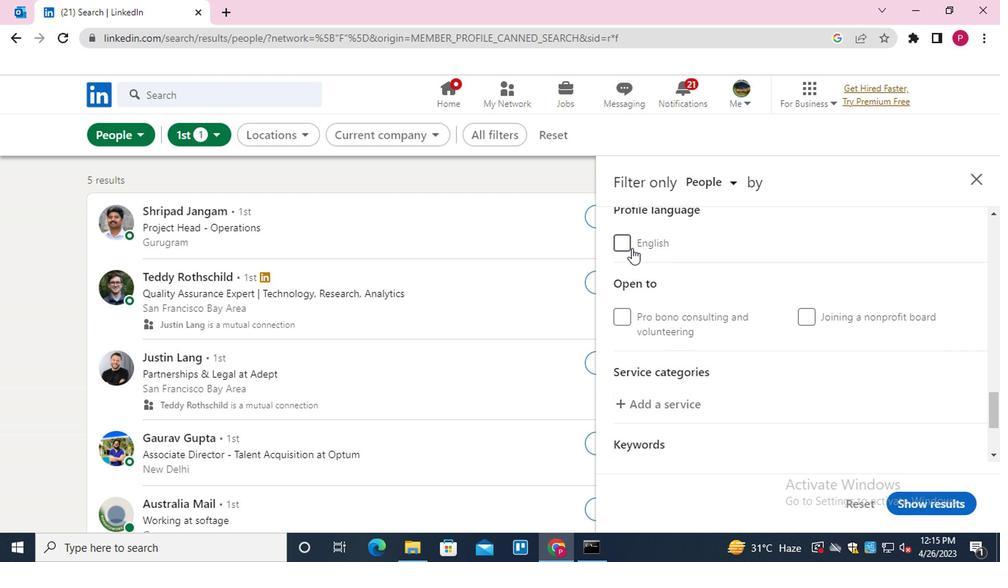 
Action: Mouse moved to (664, 403)
Screenshot: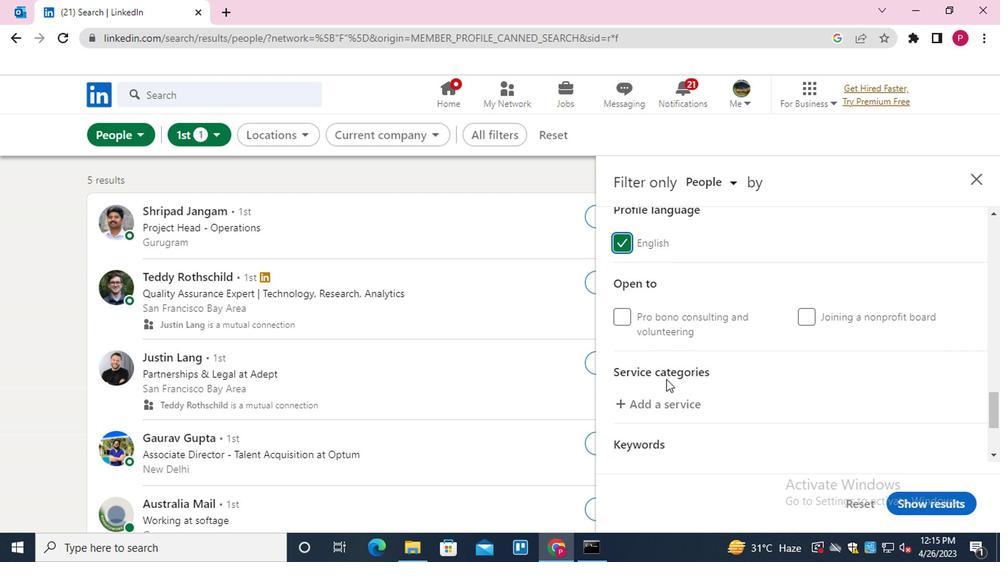
Action: Mouse pressed left at (664, 403)
Screenshot: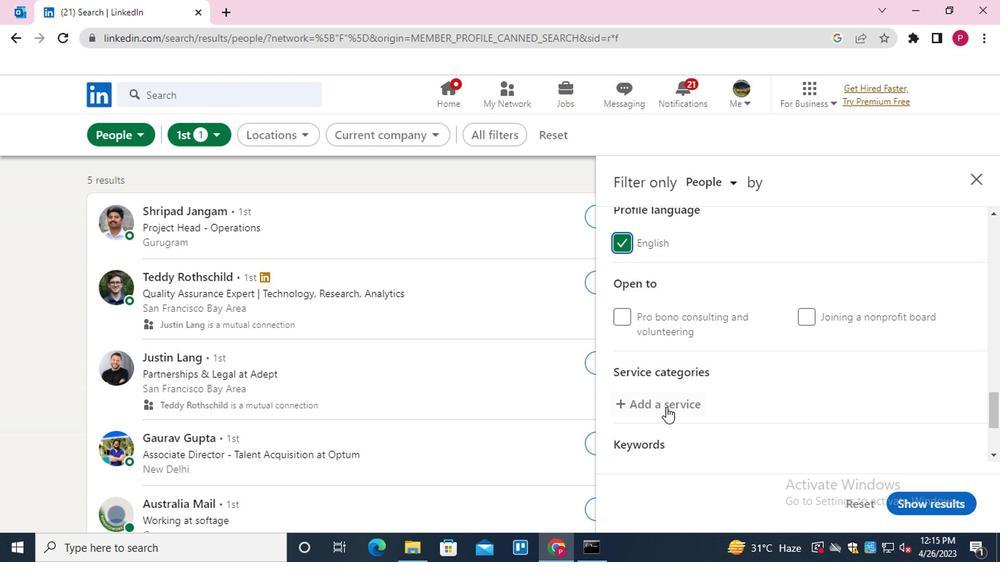 
Action: Key pressed <Key.shift>EMAIL<Key.down><Key.enter>
Screenshot: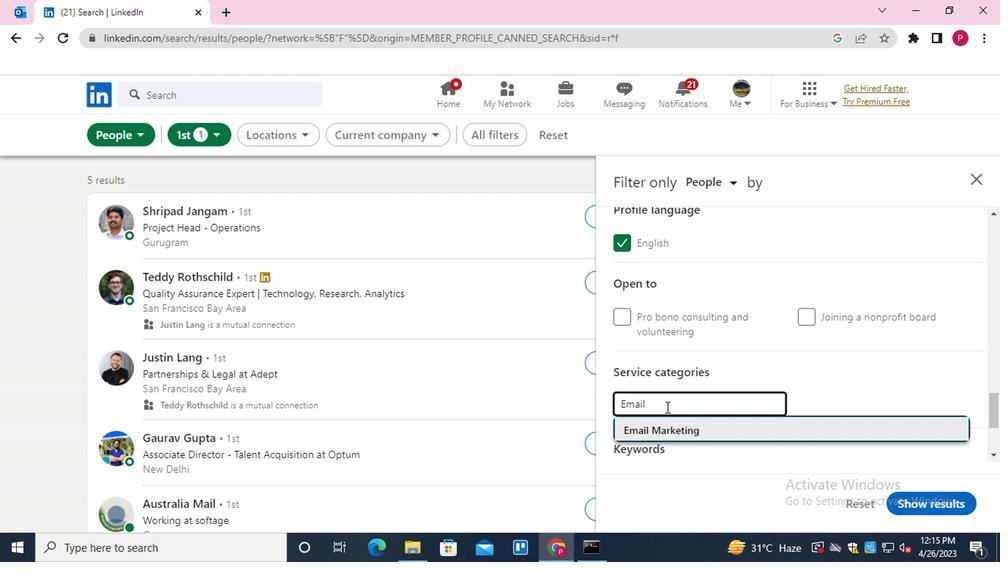 
Action: Mouse moved to (684, 404)
Screenshot: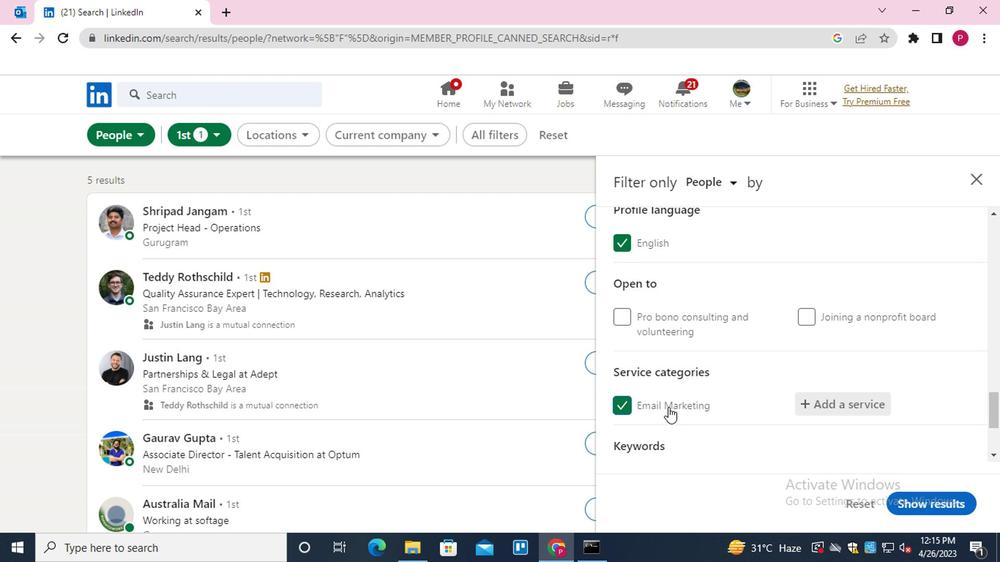 
Action: Mouse scrolled (684, 404) with delta (0, 0)
Screenshot: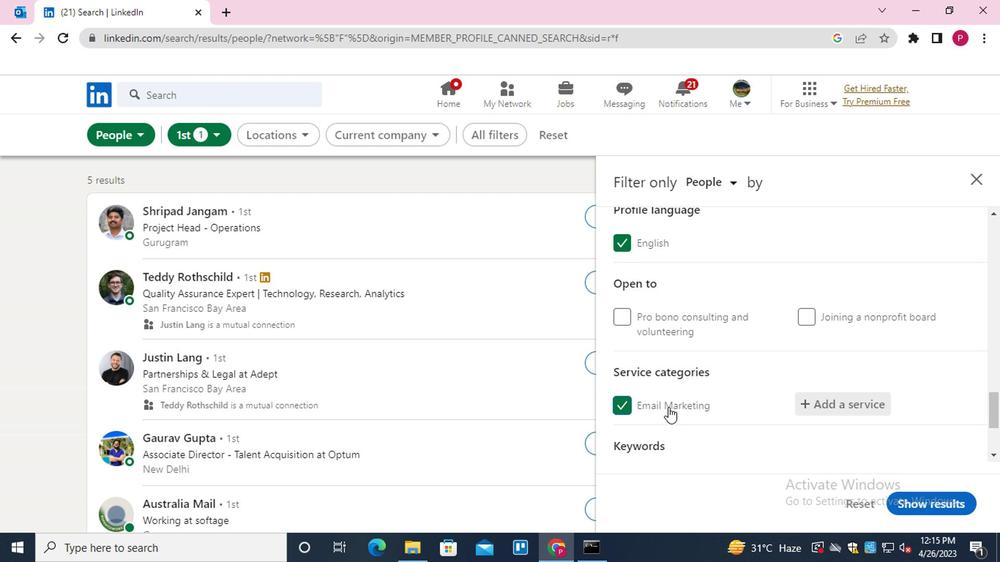 
Action: Mouse moved to (691, 401)
Screenshot: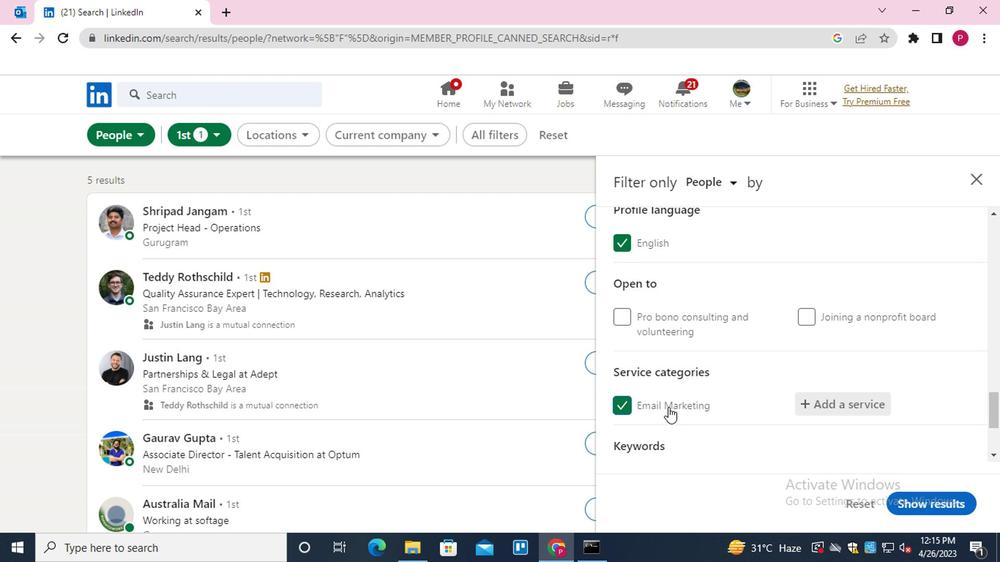 
Action: Mouse scrolled (691, 400) with delta (0, -1)
Screenshot: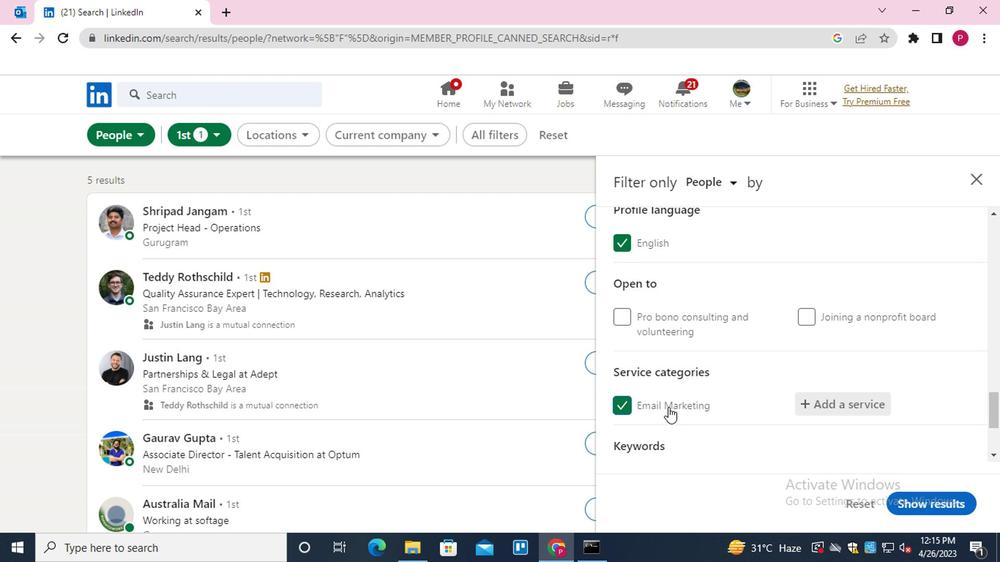 
Action: Mouse moved to (698, 398)
Screenshot: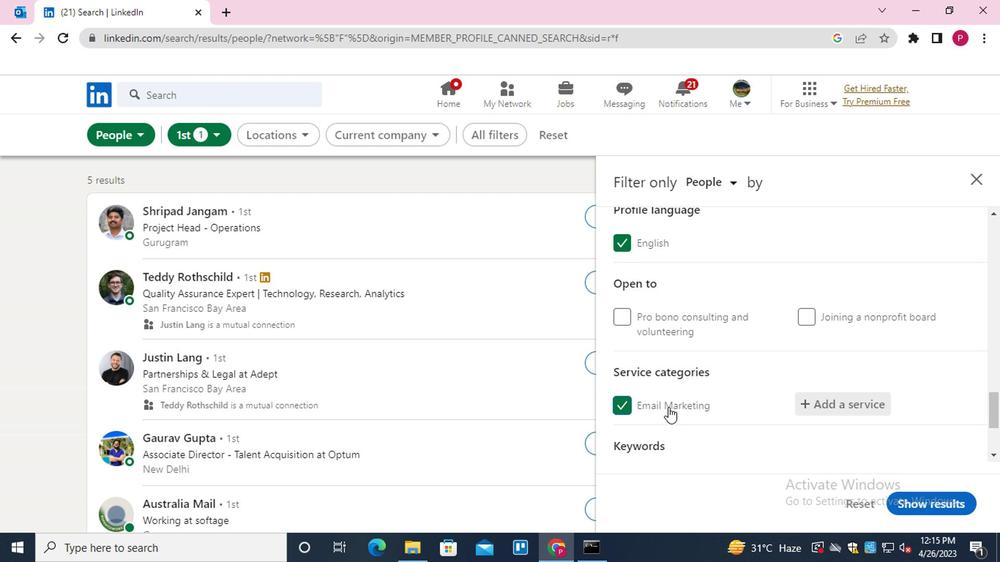 
Action: Mouse scrolled (698, 398) with delta (0, 0)
Screenshot: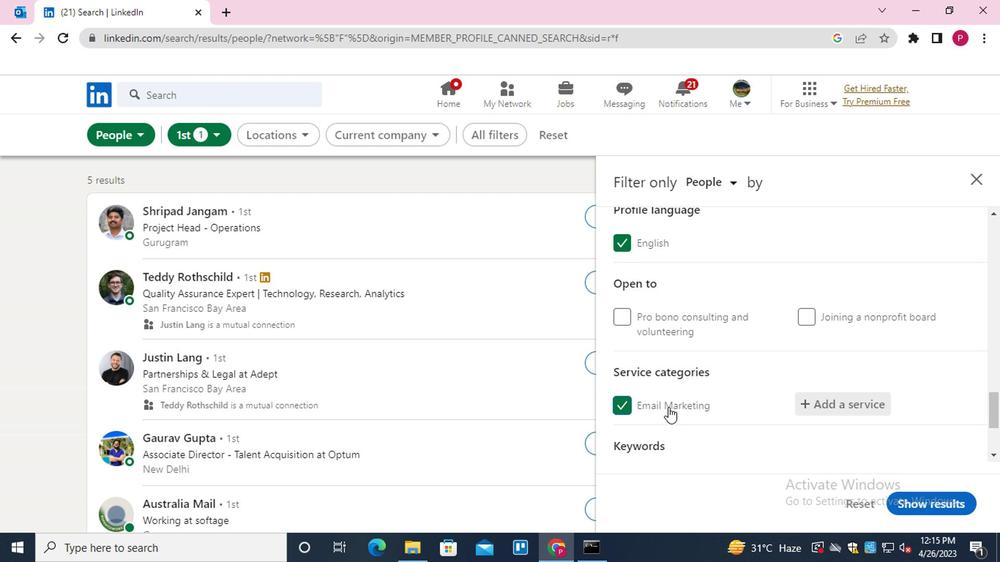 
Action: Mouse moved to (653, 381)
Screenshot: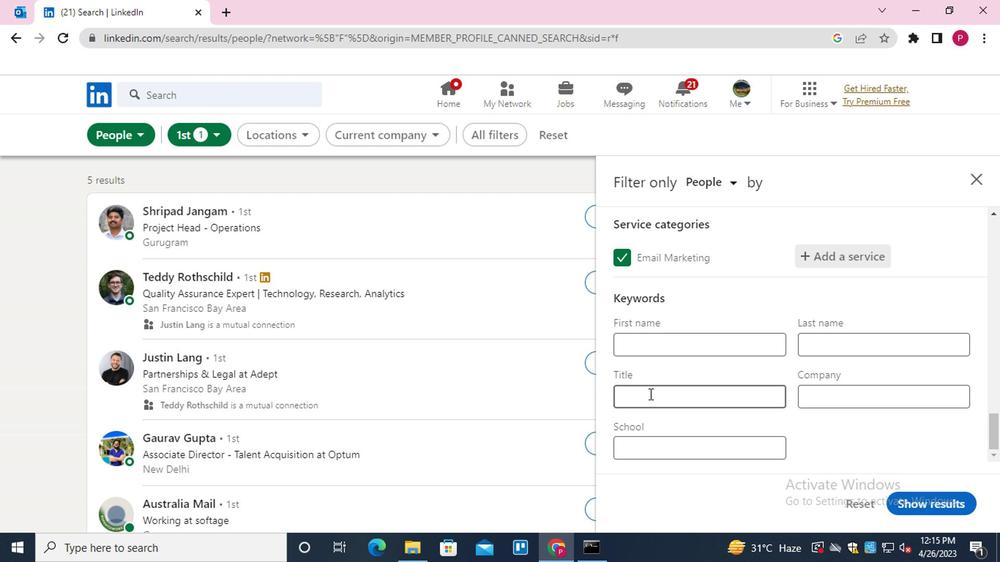 
Action: Mouse pressed left at (653, 381)
Screenshot: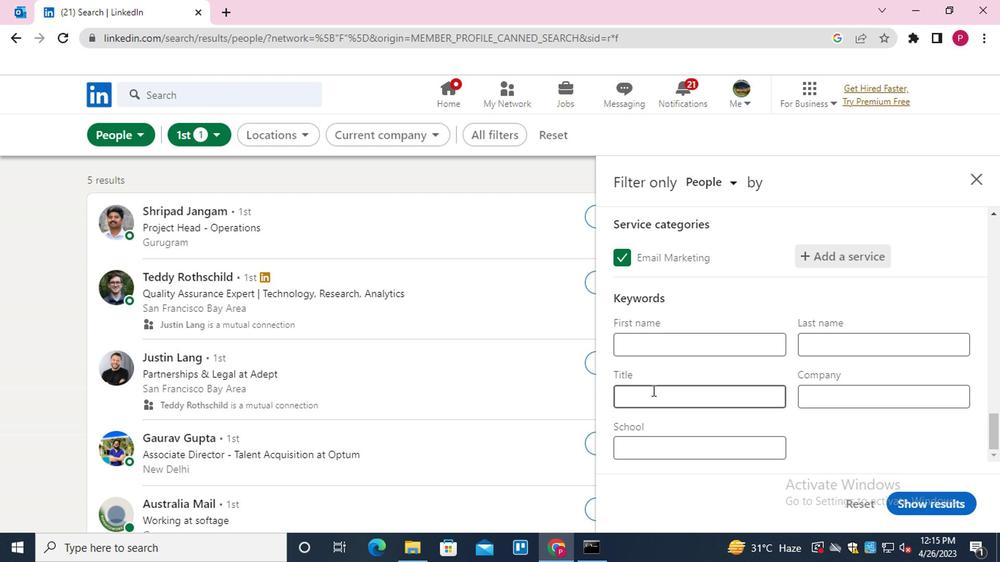 
Action: Mouse moved to (653, 388)
Screenshot: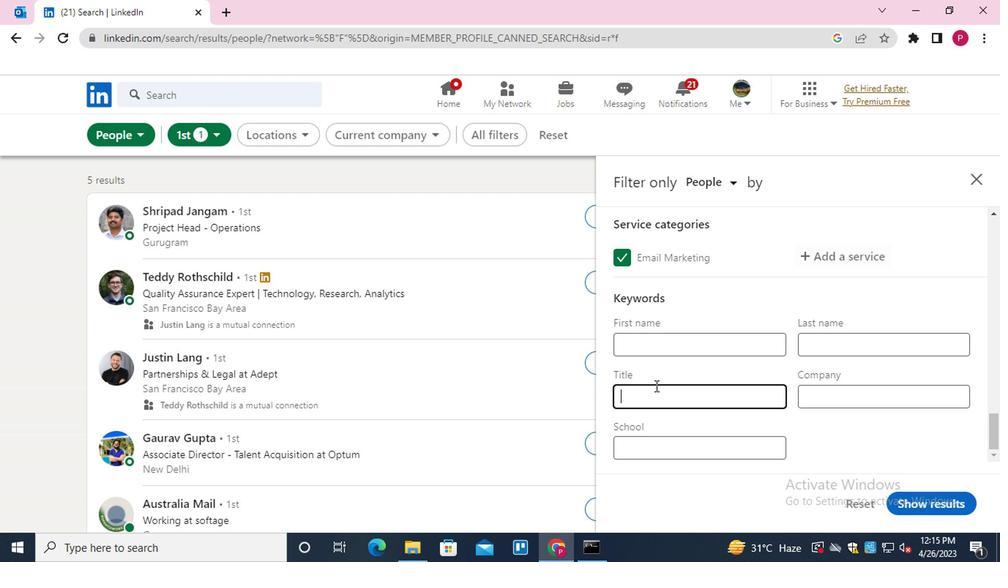 
Action: Key pressed <Key.shift>COMPUTER<Key.space><Key.shift>ANIMATOR
Screenshot: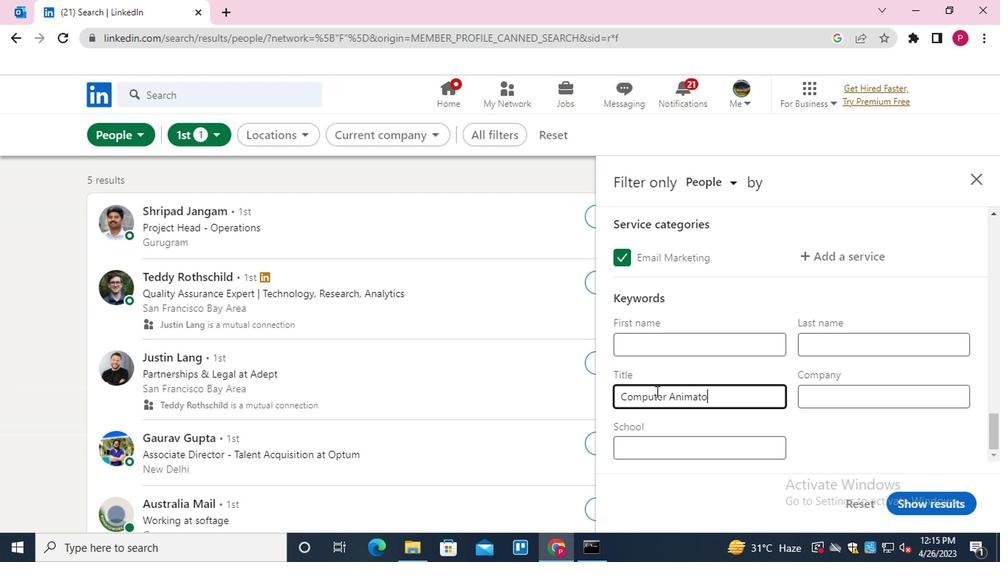 
Action: Mouse moved to (904, 505)
Screenshot: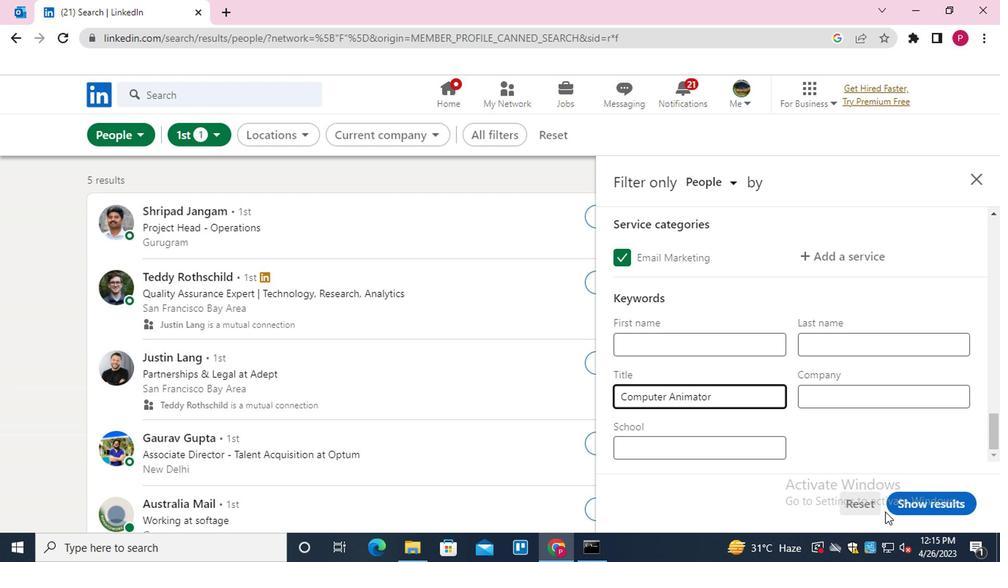 
Action: Mouse pressed left at (904, 505)
Screenshot: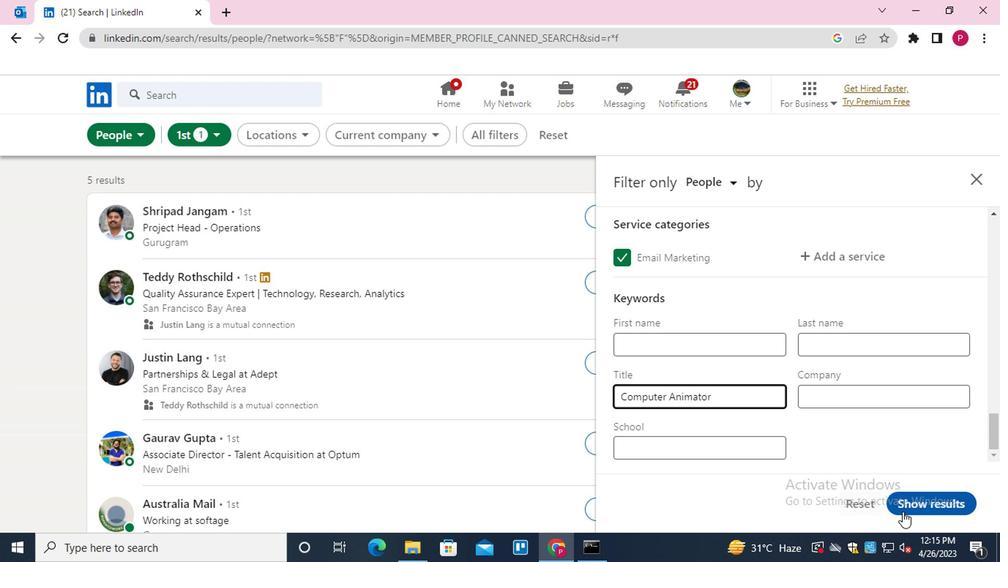 
Action: Mouse moved to (460, 341)
Screenshot: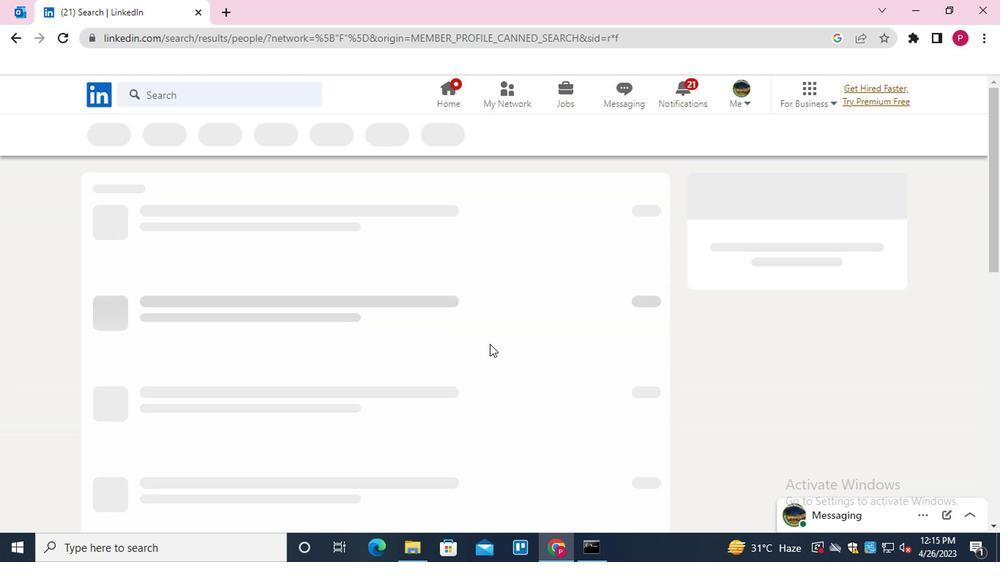 
